 Task: In the Contact  LaylaKing@faurecia.com, Add note: 'Add a note to conduct a competitive analysis of key competitors.'. Mark checkbox to create task to follow up ': Tomorrow'. Create task, with  description: Appointment FIxed, Add due date: Tomorrow; Add reminder: 30 Minutes before. Set Priority Low  and add note: Review the attached proposal. Logged in from softage.1@softage.net
Action: Mouse moved to (73, 49)
Screenshot: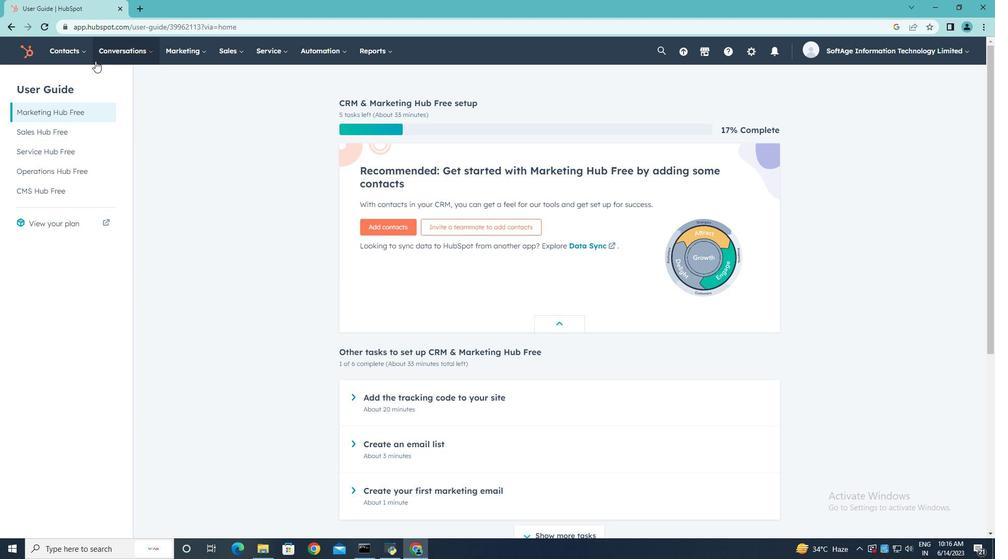 
Action: Mouse pressed left at (73, 49)
Screenshot: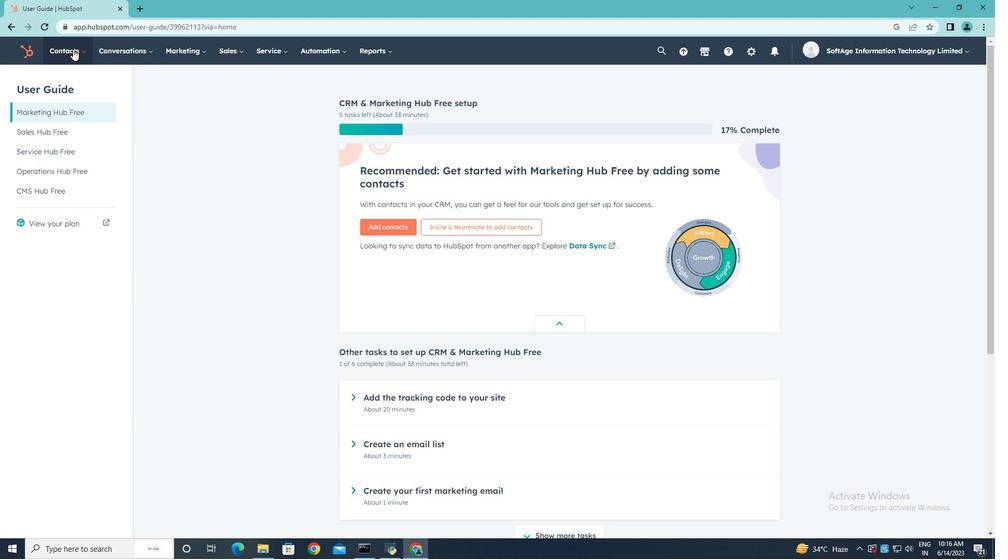 
Action: Mouse moved to (82, 75)
Screenshot: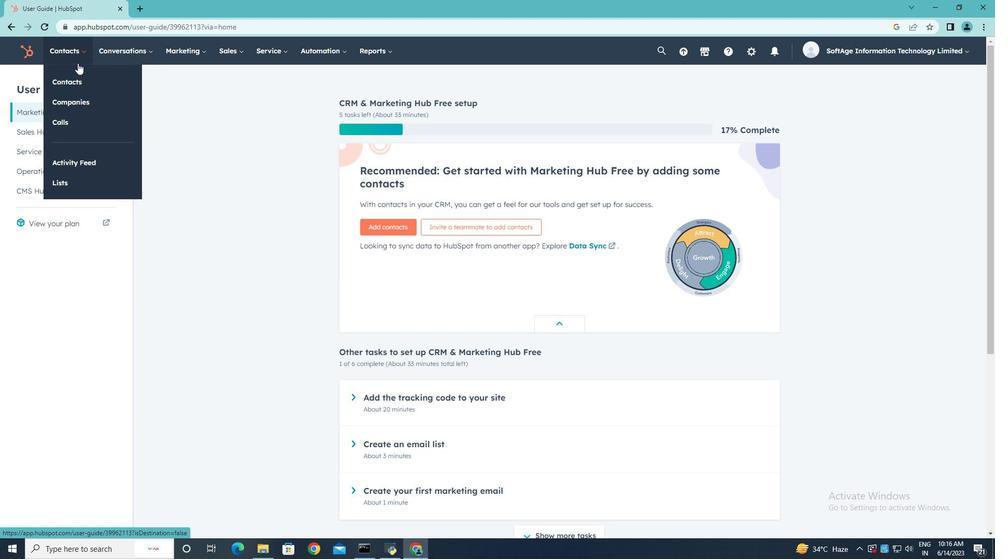 
Action: Mouse pressed left at (82, 75)
Screenshot: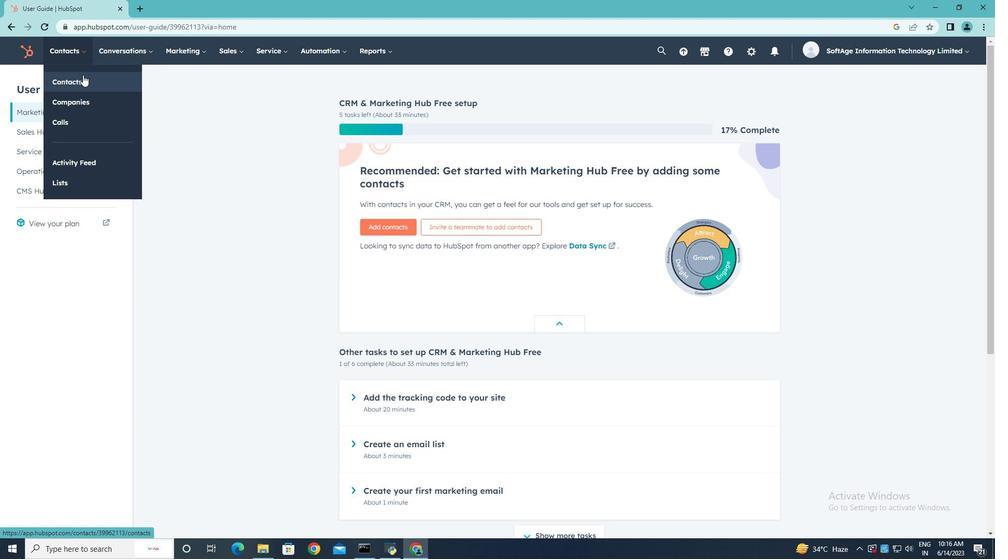 
Action: Mouse moved to (73, 167)
Screenshot: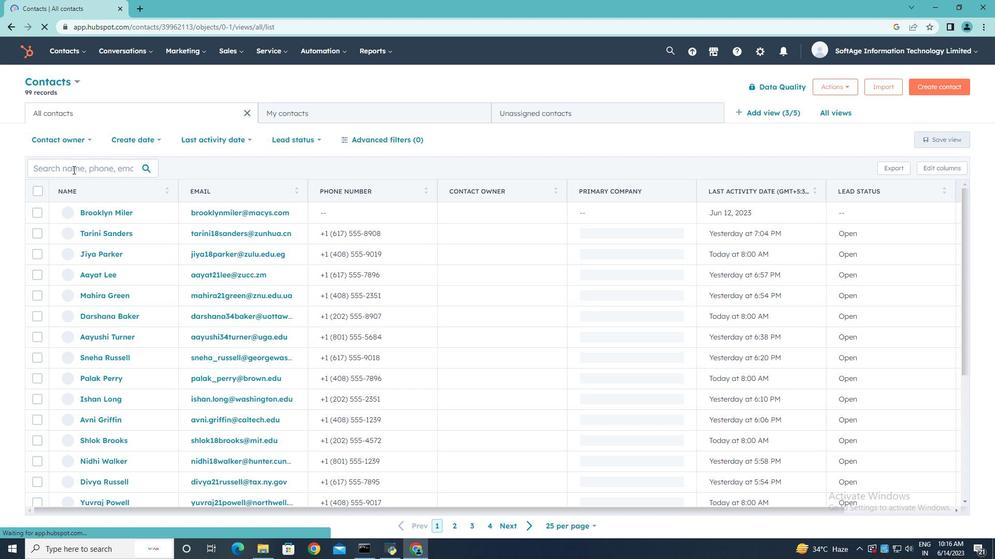
Action: Mouse pressed left at (73, 167)
Screenshot: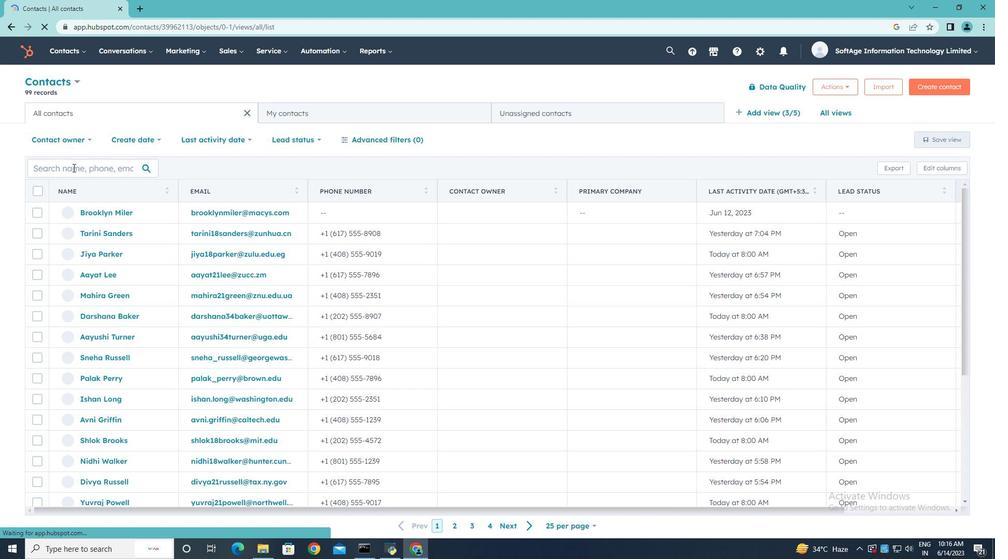 
Action: Mouse moved to (69, 164)
Screenshot: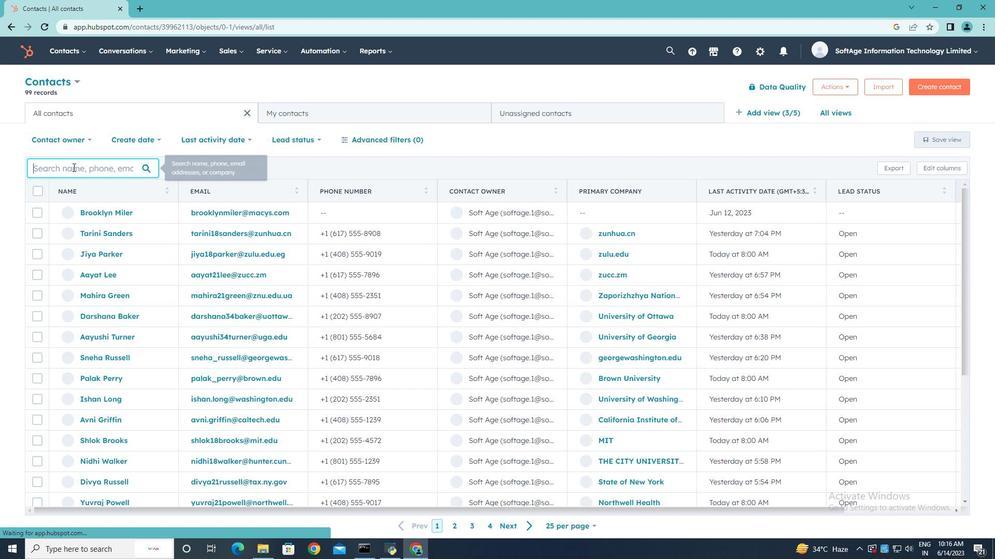 
Action: Key pressed <Key.shift>Laylak<Key.backspace><Key.shift>King<Key.shift>@faurecia.com
Screenshot: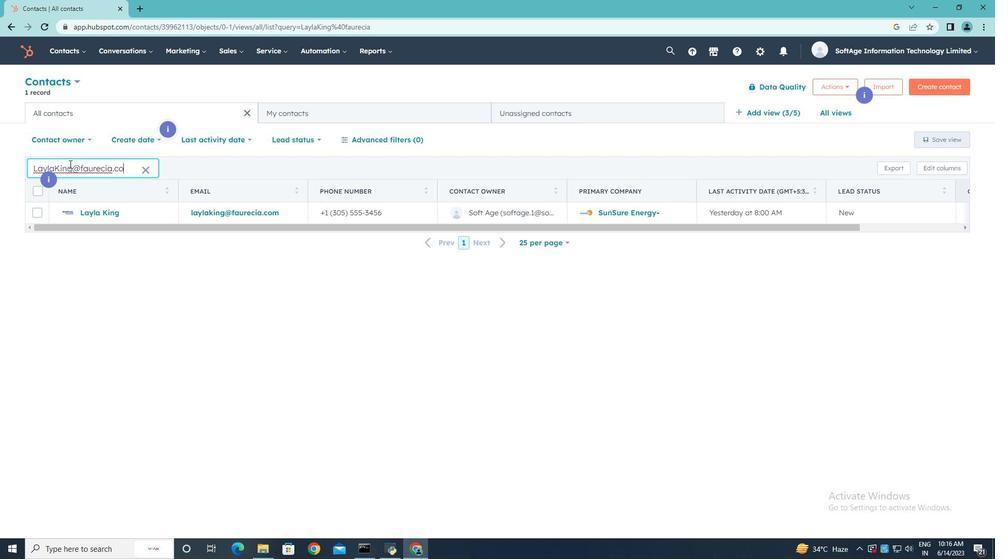 
Action: Mouse moved to (86, 207)
Screenshot: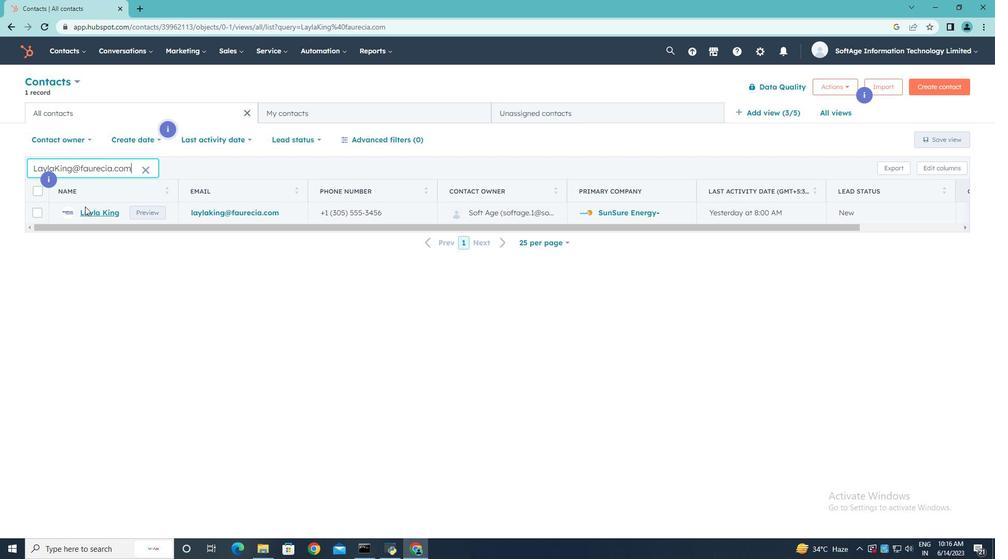 
Action: Mouse pressed left at (86, 207)
Screenshot: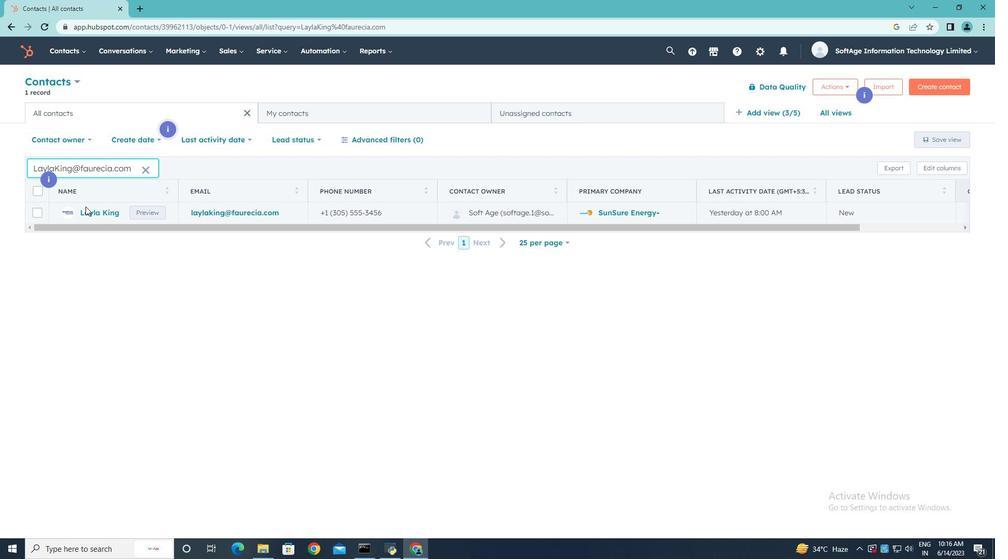 
Action: Mouse pressed left at (86, 207)
Screenshot: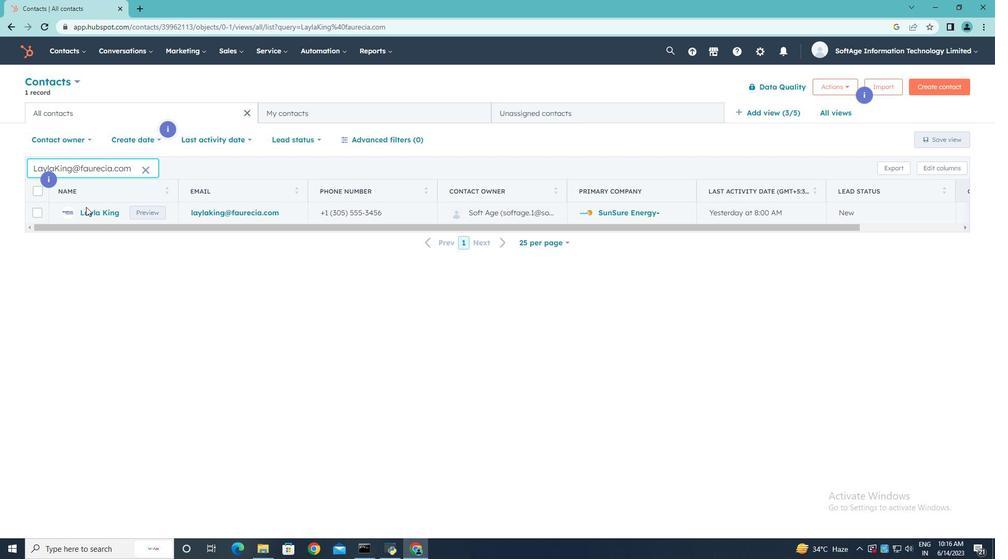 
Action: Mouse moved to (87, 209)
Screenshot: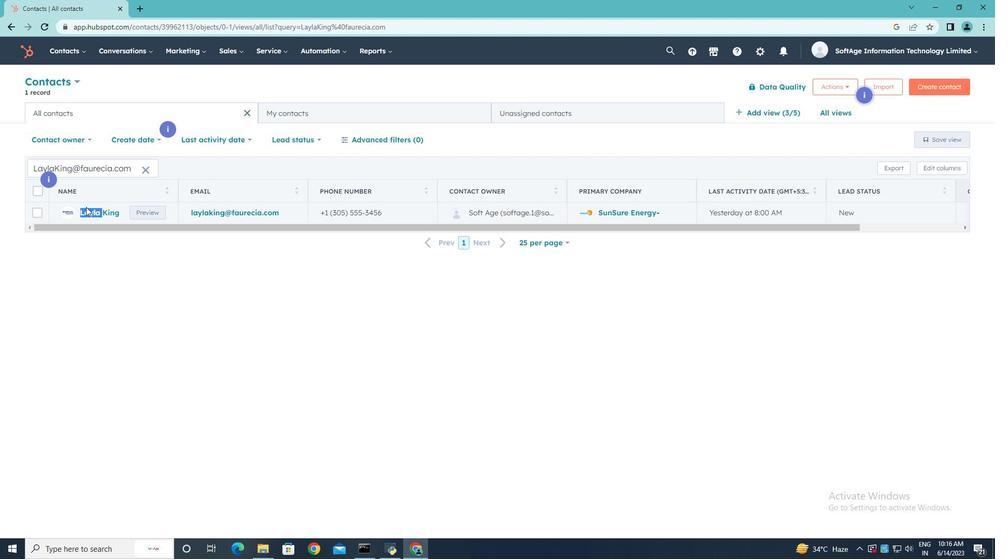 
Action: Mouse pressed left at (87, 209)
Screenshot: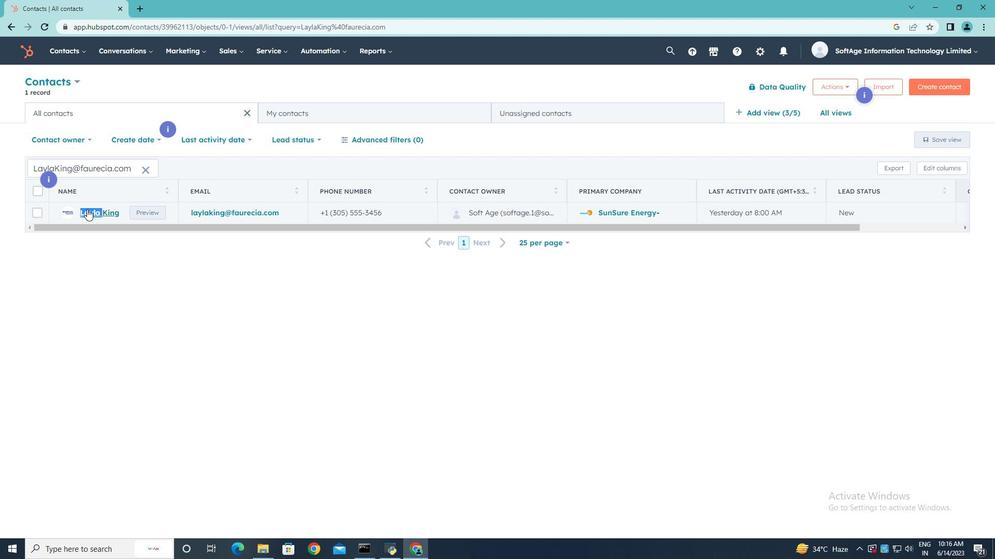 
Action: Mouse moved to (109, 211)
Screenshot: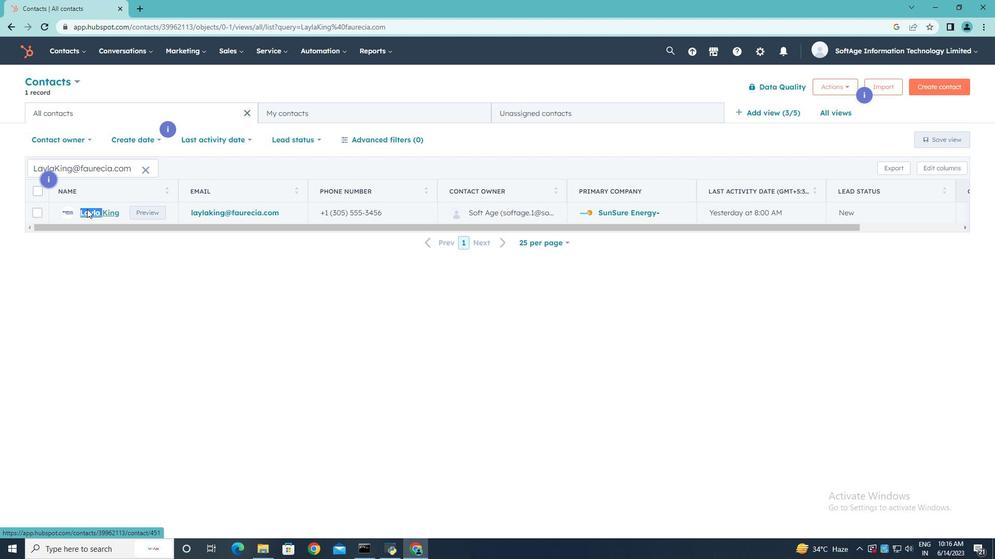 
Action: Mouse pressed left at (109, 211)
Screenshot: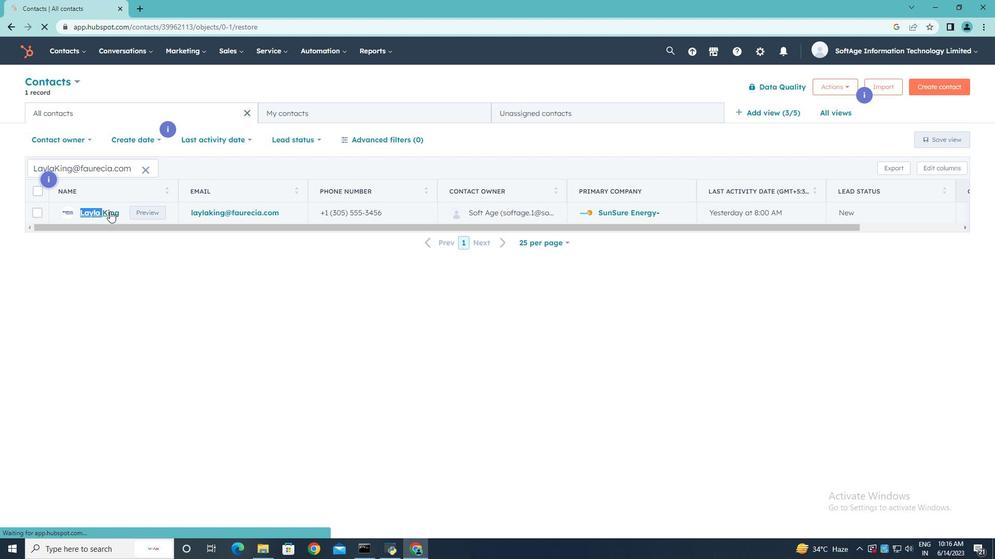 
Action: Mouse moved to (35, 174)
Screenshot: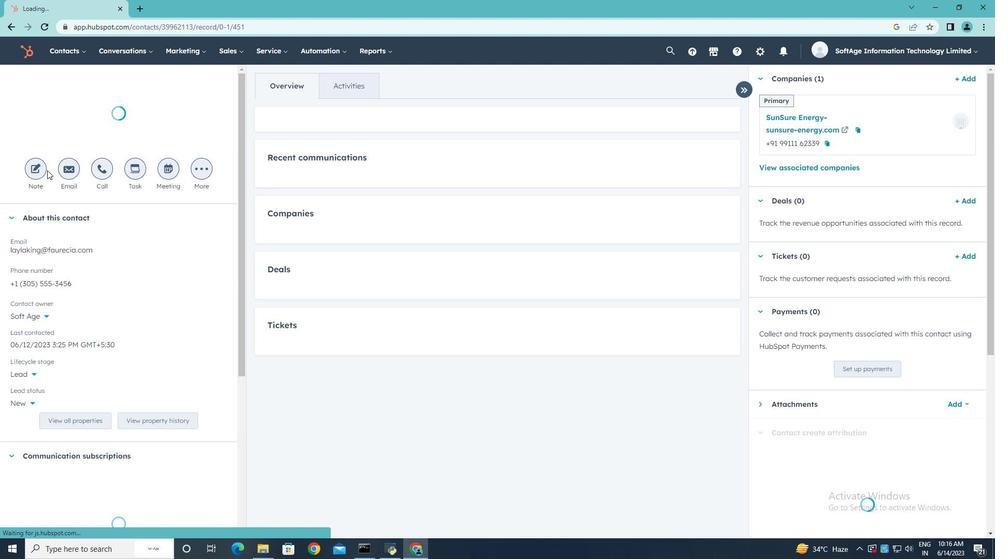 
Action: Mouse pressed left at (35, 174)
Screenshot: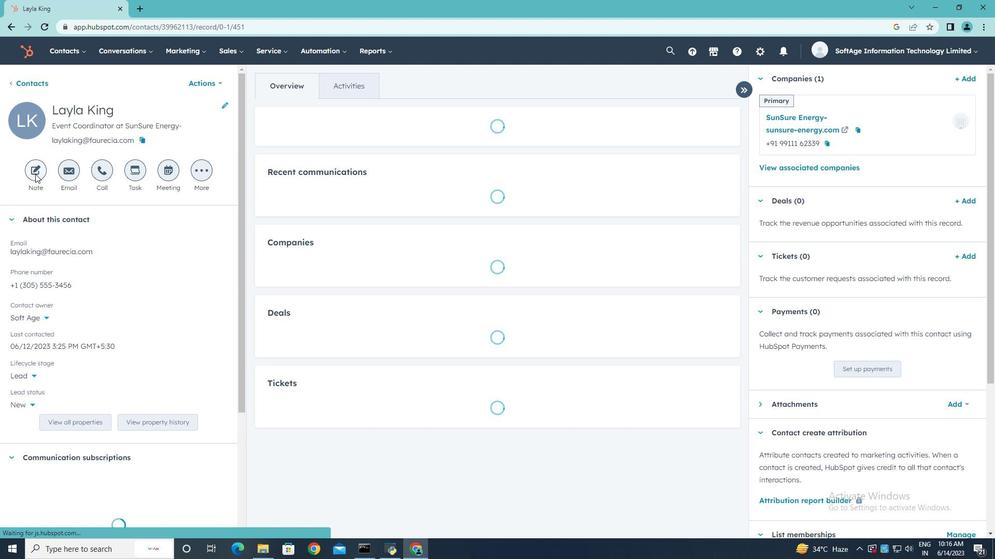 
Action: Mouse moved to (876, 309)
Screenshot: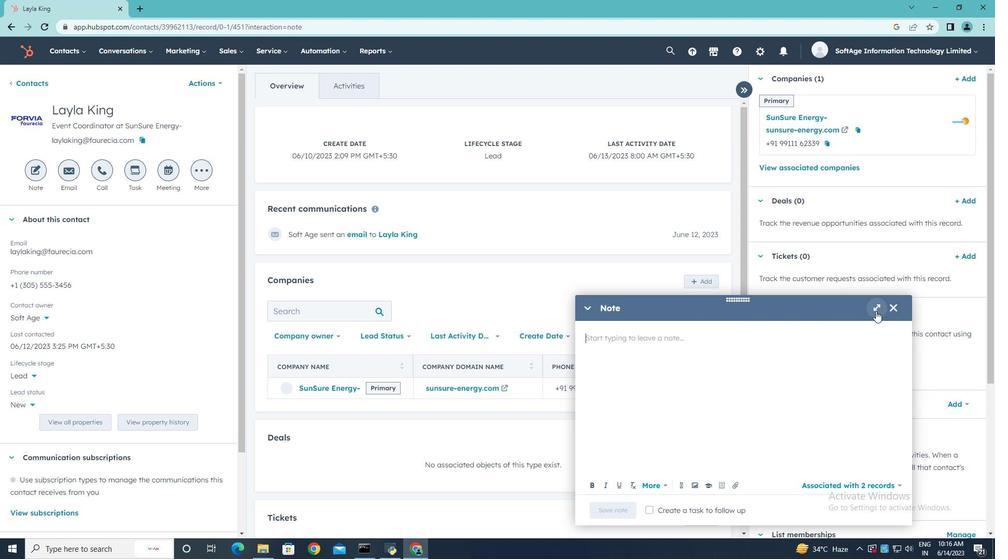 
Action: Mouse pressed left at (876, 309)
Screenshot: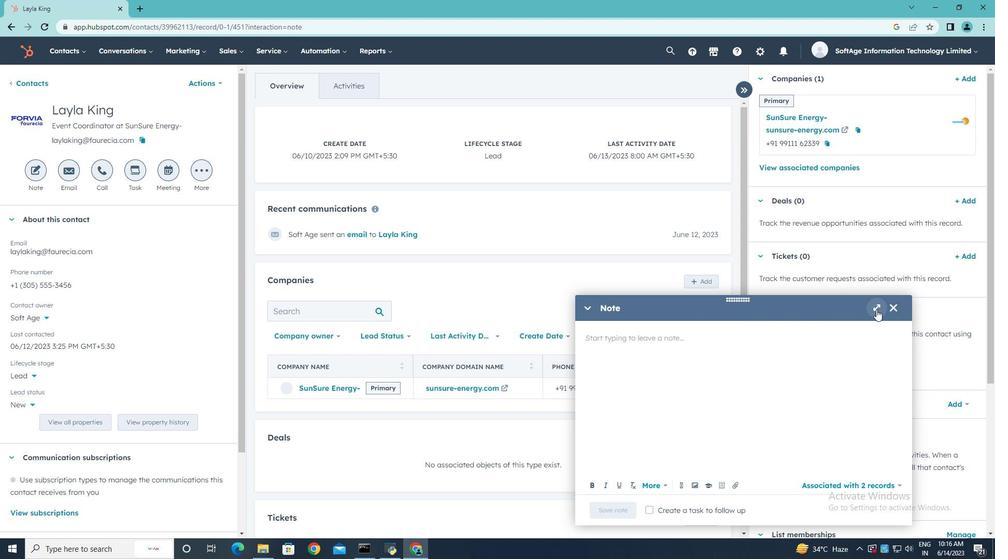 
Action: Mouse moved to (320, 206)
Screenshot: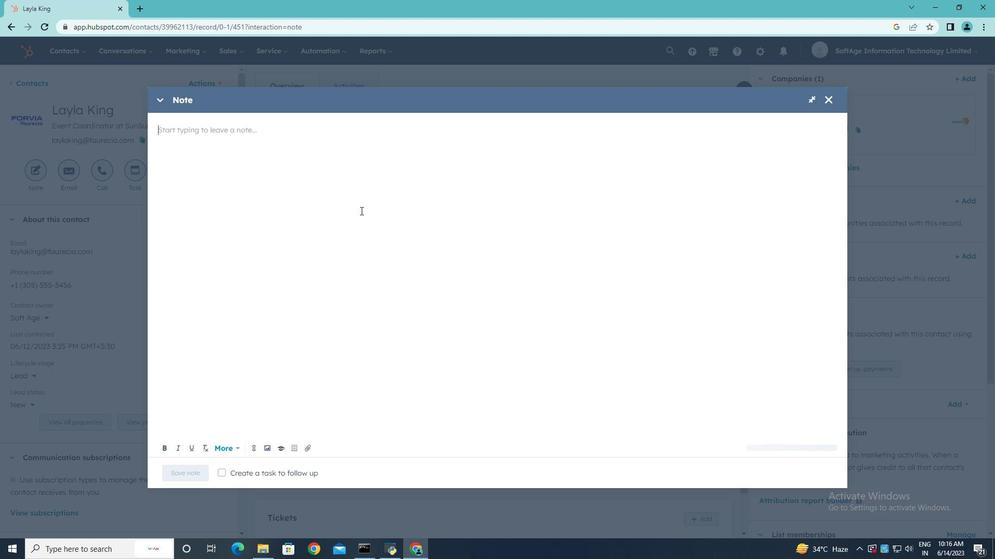 
Action: Key pressed <Key.shift>Add<Key.space>a<Key.space>note<Key.space>to<Key.space>conduct<Key.space>a<Key.space>competitve<Key.space>analysis
Screenshot: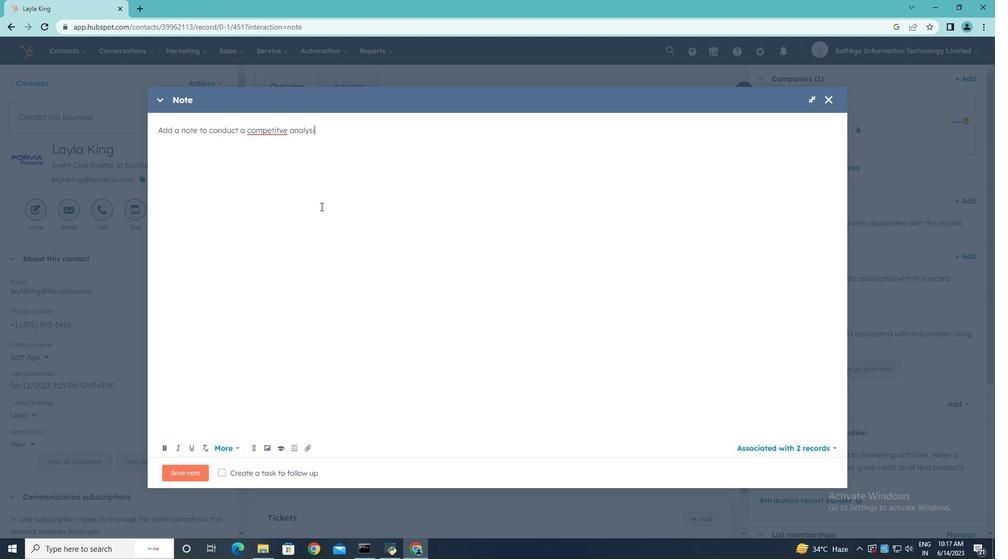 
Action: Mouse moved to (267, 134)
Screenshot: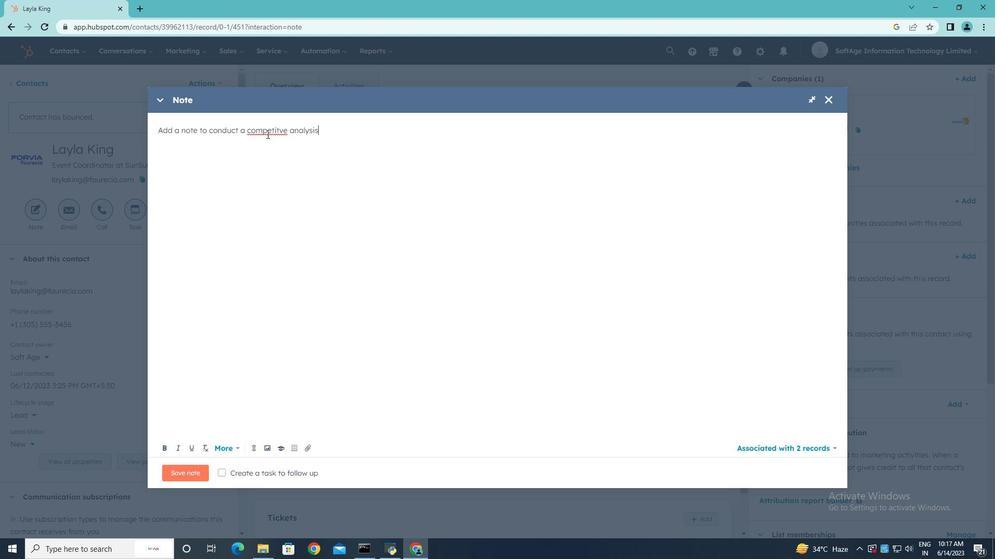 
Action: Mouse pressed left at (267, 134)
Screenshot: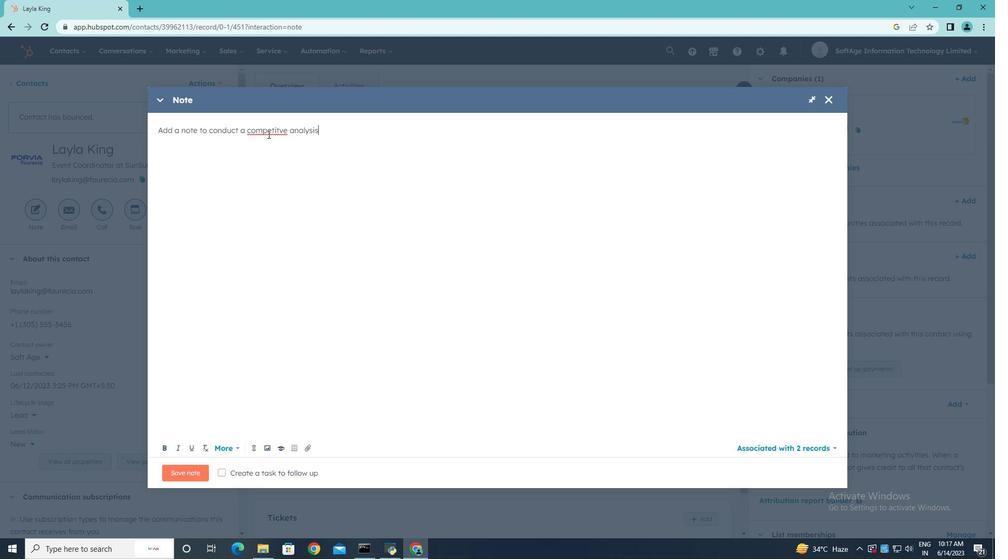 
Action: Mouse moved to (278, 132)
Screenshot: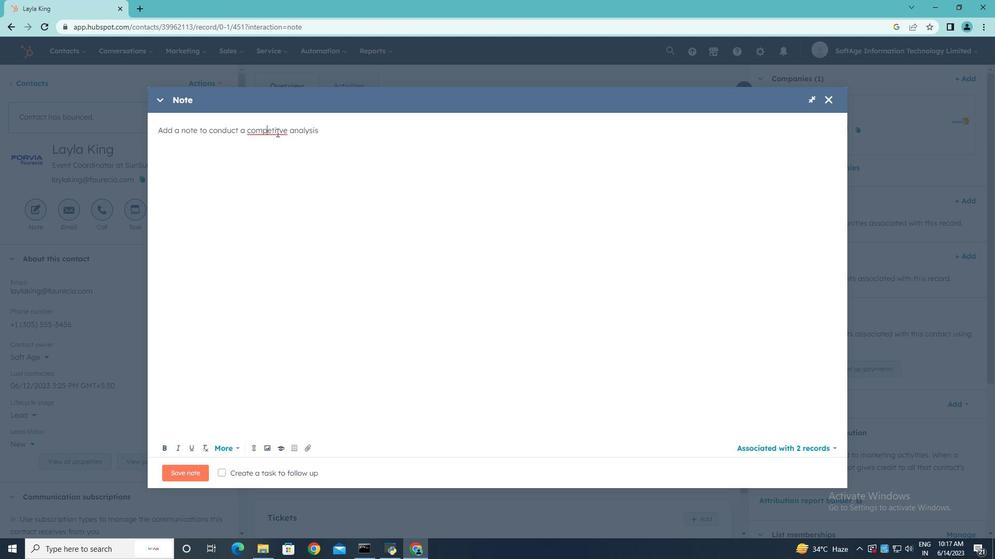 
Action: Mouse pressed left at (278, 132)
Screenshot: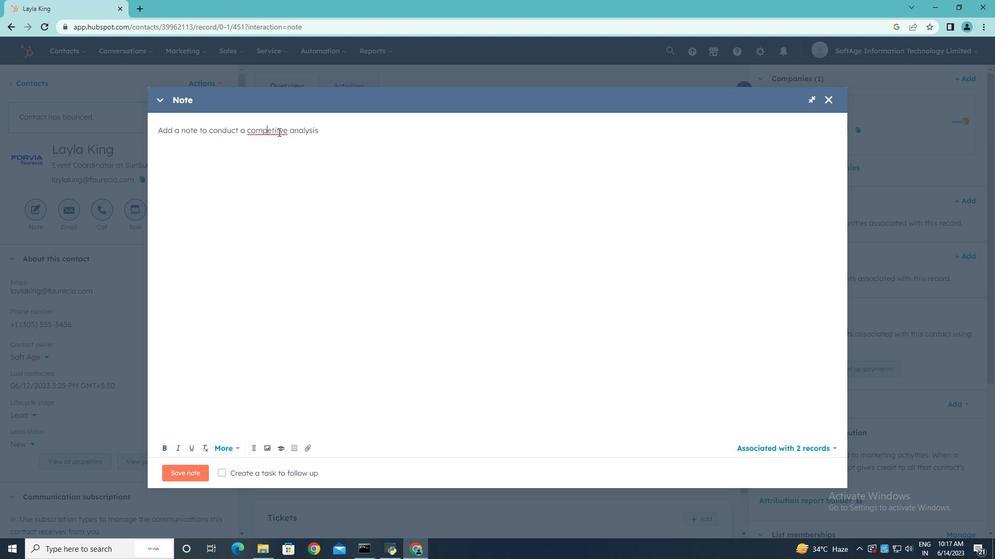 
Action: Mouse moved to (308, 176)
Screenshot: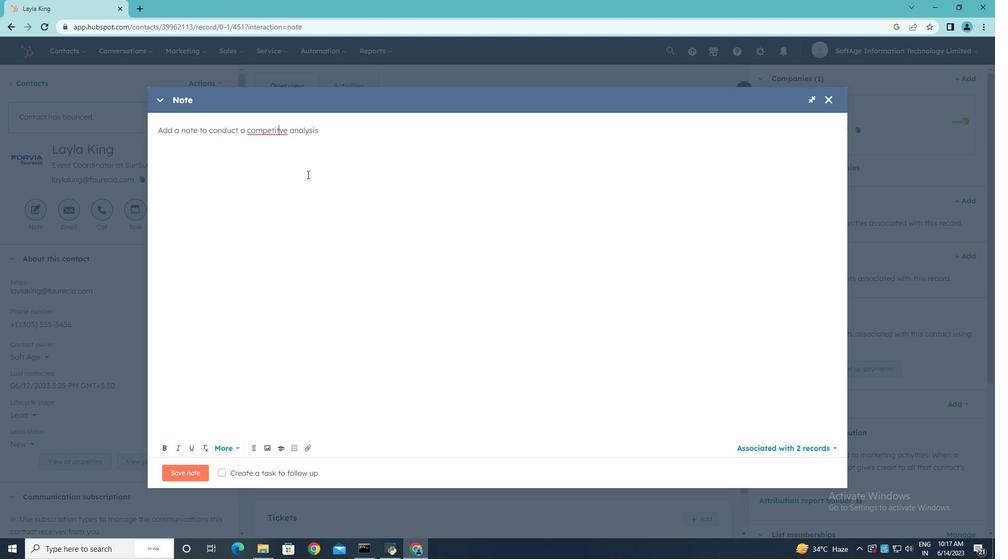 
Action: Key pressed i
Screenshot: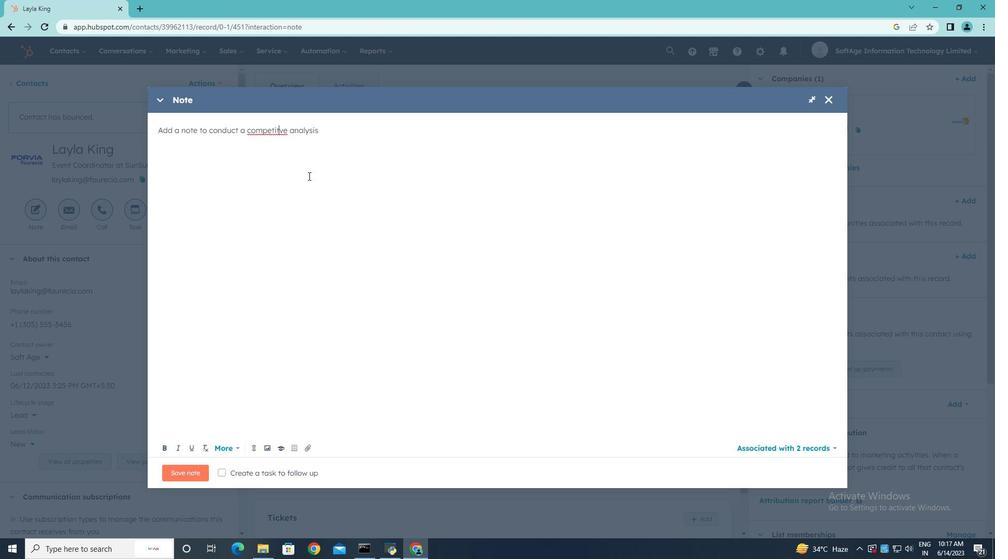 
Action: Mouse moved to (325, 132)
Screenshot: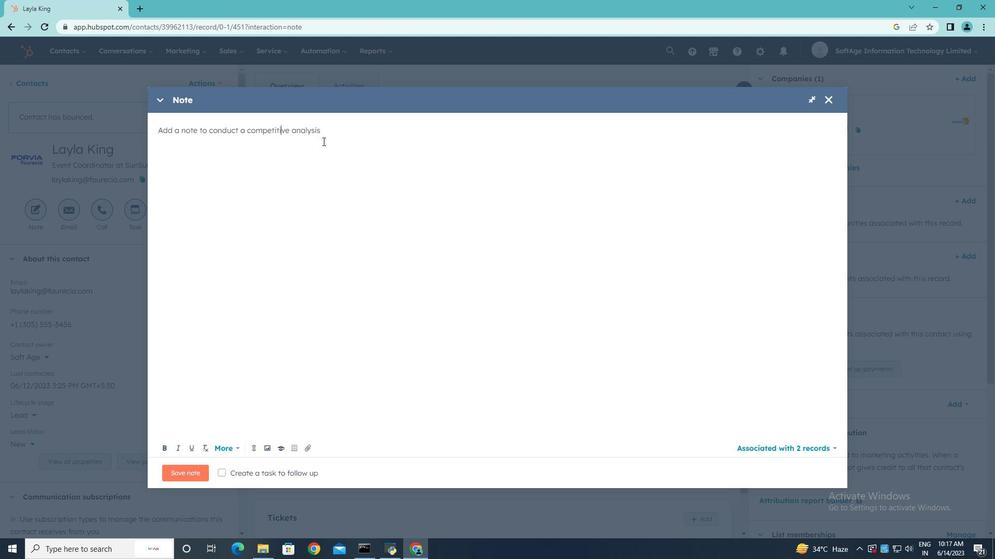
Action: Mouse pressed left at (325, 132)
Screenshot: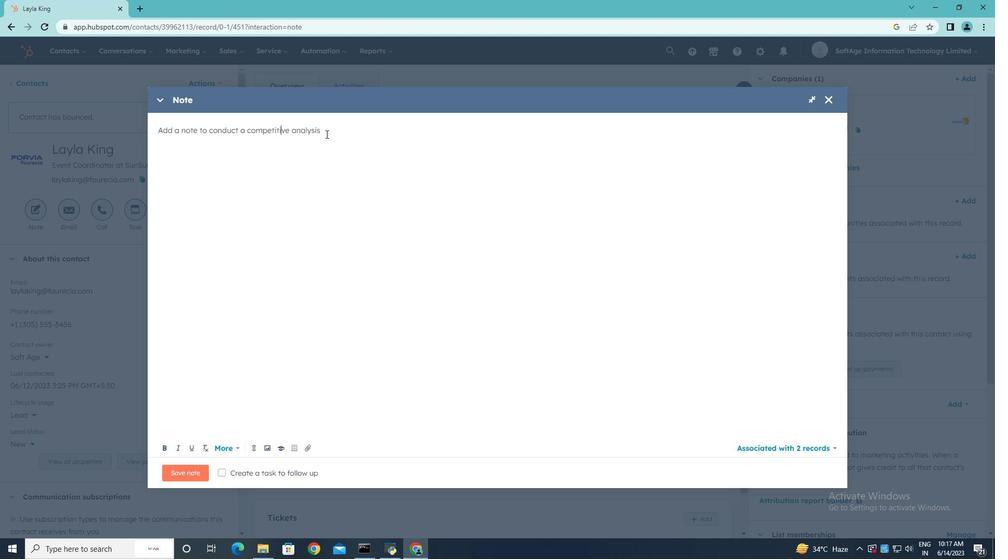 
Action: Mouse moved to (320, 135)
Screenshot: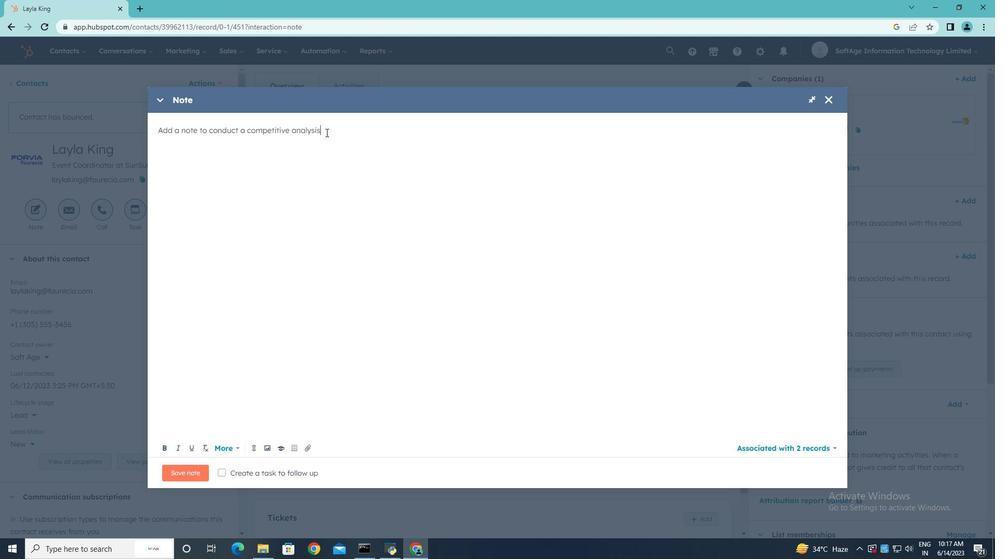 
Action: Key pressed <Key.space>of<Key.space>key<Key.space>competitors,<Key.backspace>.
Screenshot: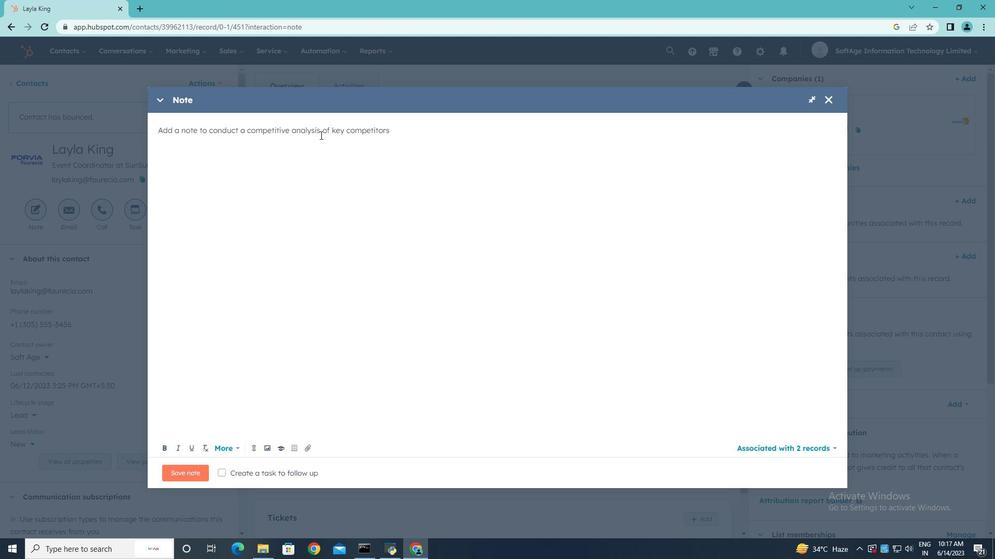 
Action: Mouse moved to (219, 475)
Screenshot: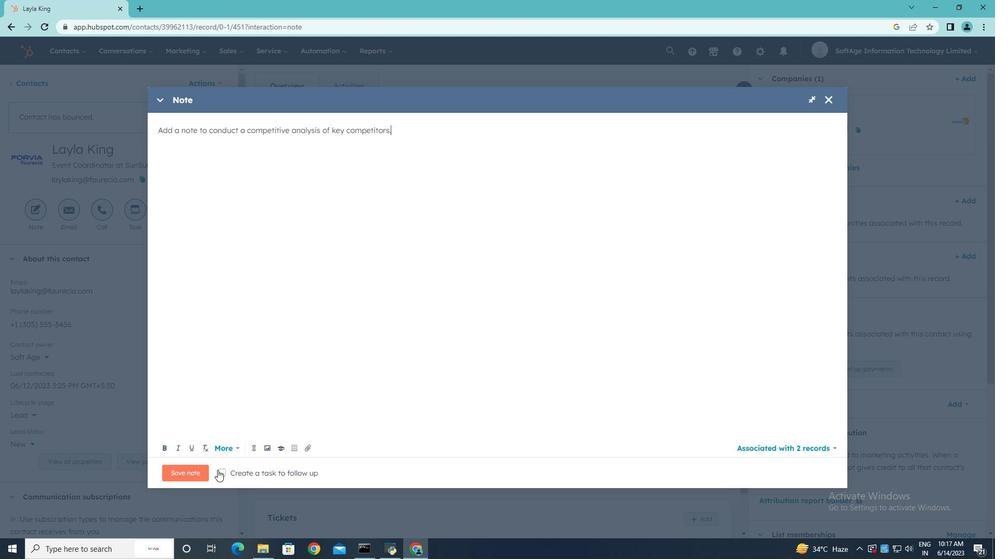 
Action: Mouse pressed left at (219, 475)
Screenshot: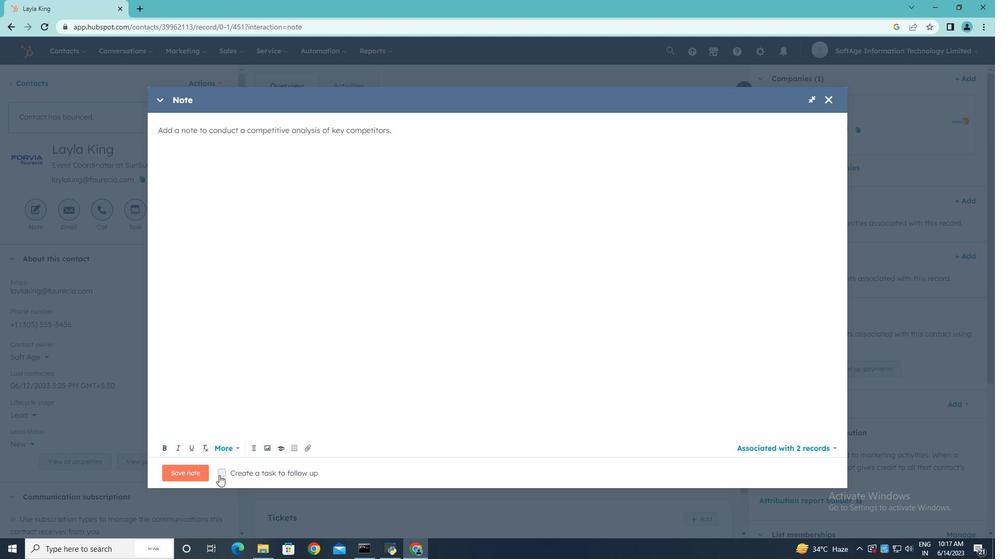 
Action: Mouse moved to (336, 476)
Screenshot: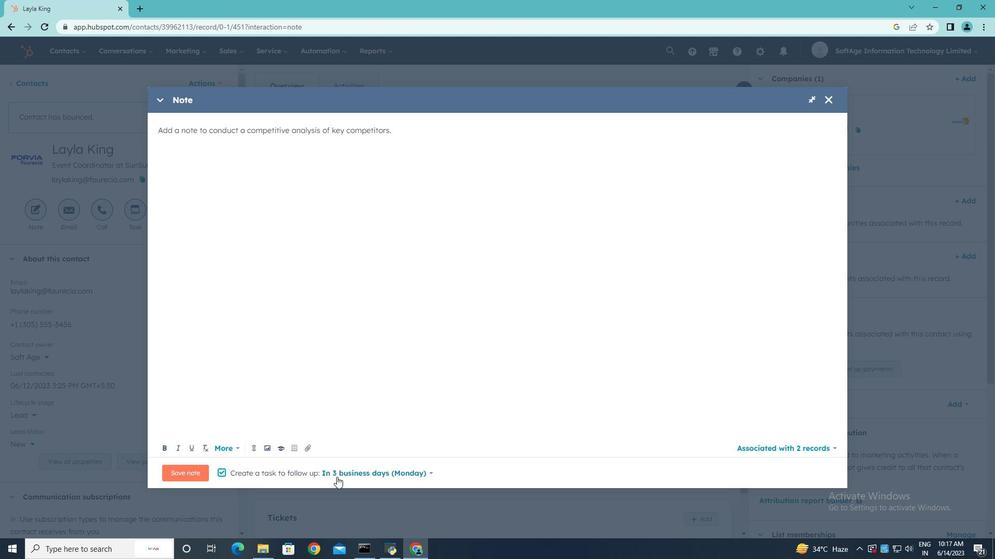 
Action: Mouse pressed left at (336, 476)
Screenshot: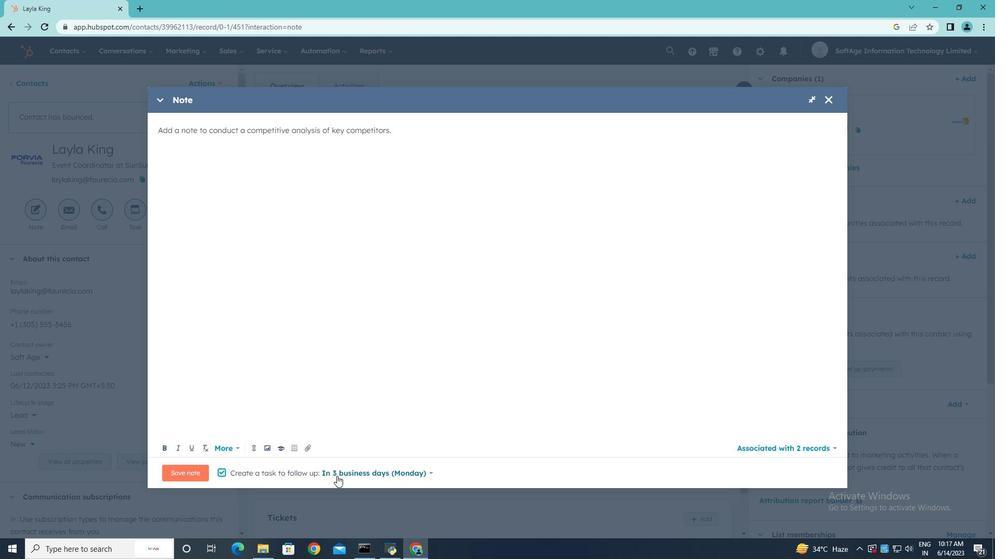 
Action: Mouse moved to (363, 373)
Screenshot: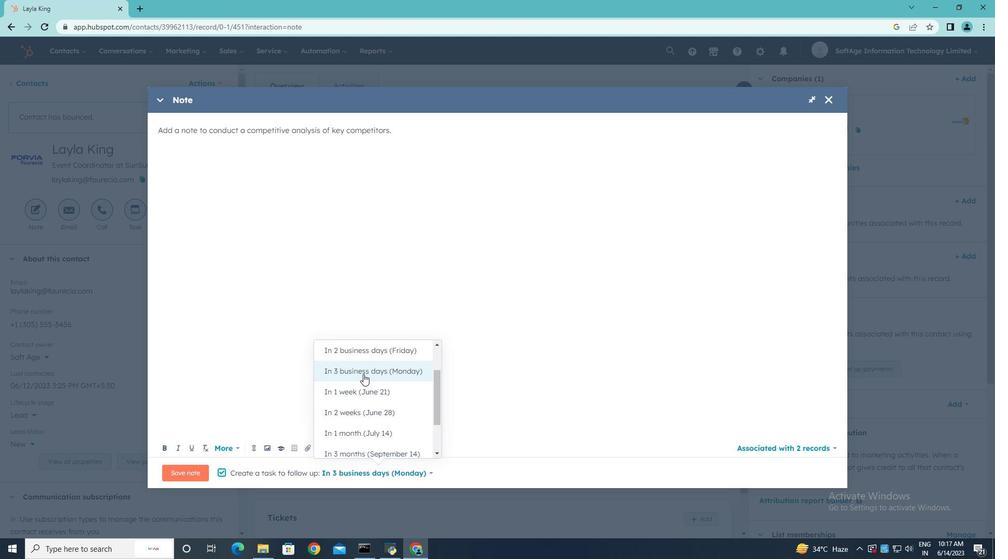 
Action: Mouse scrolled (363, 373) with delta (0, 0)
Screenshot: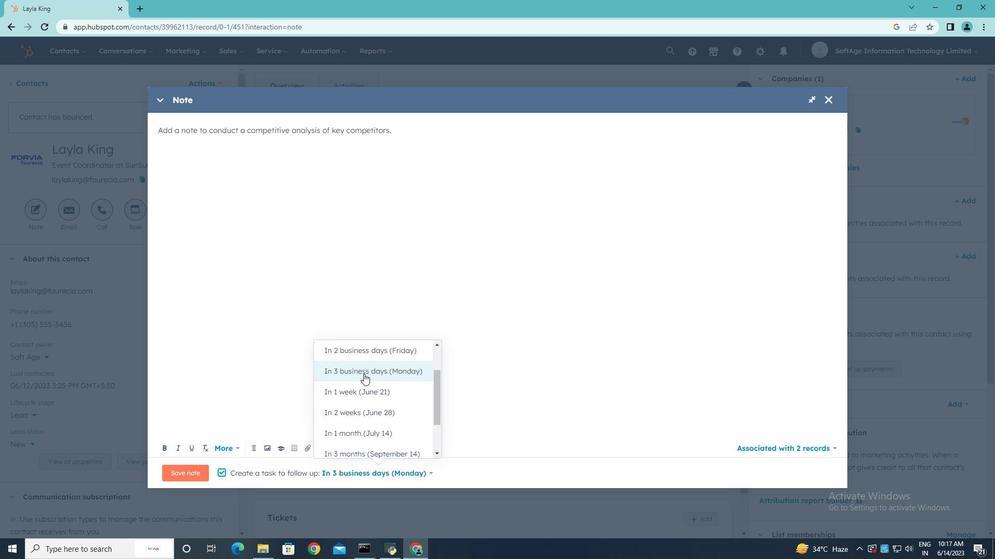 
Action: Mouse scrolled (363, 373) with delta (0, 0)
Screenshot: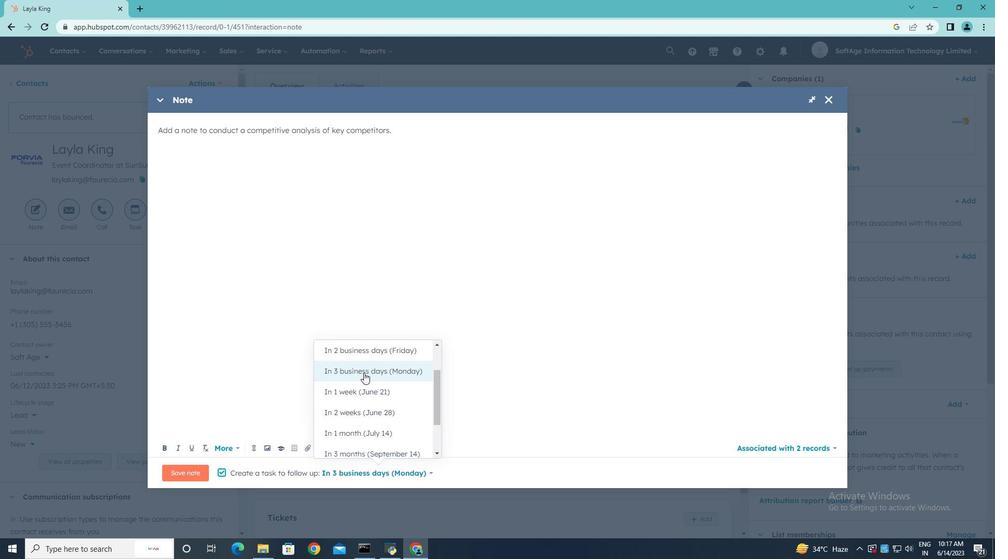 
Action: Mouse moved to (363, 373)
Screenshot: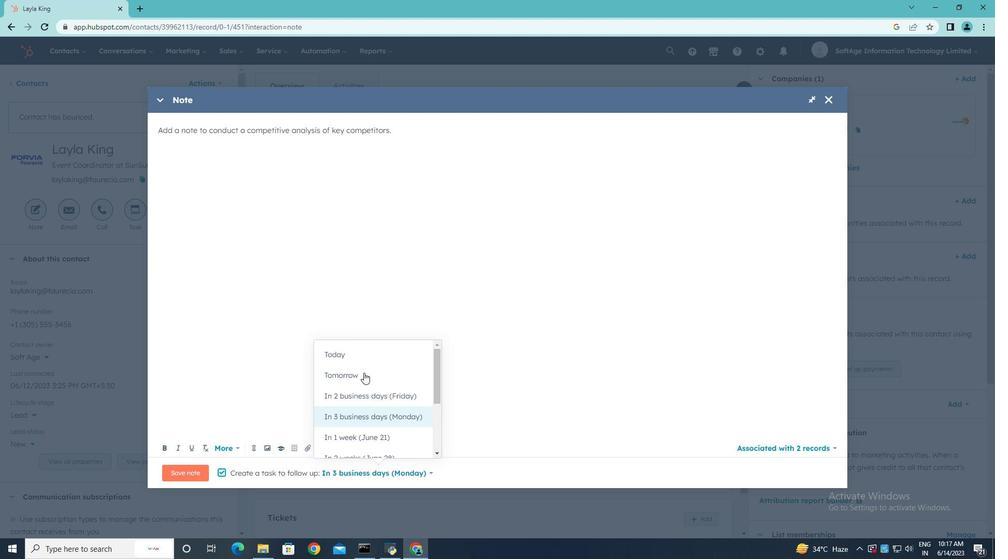 
Action: Mouse pressed left at (363, 373)
Screenshot: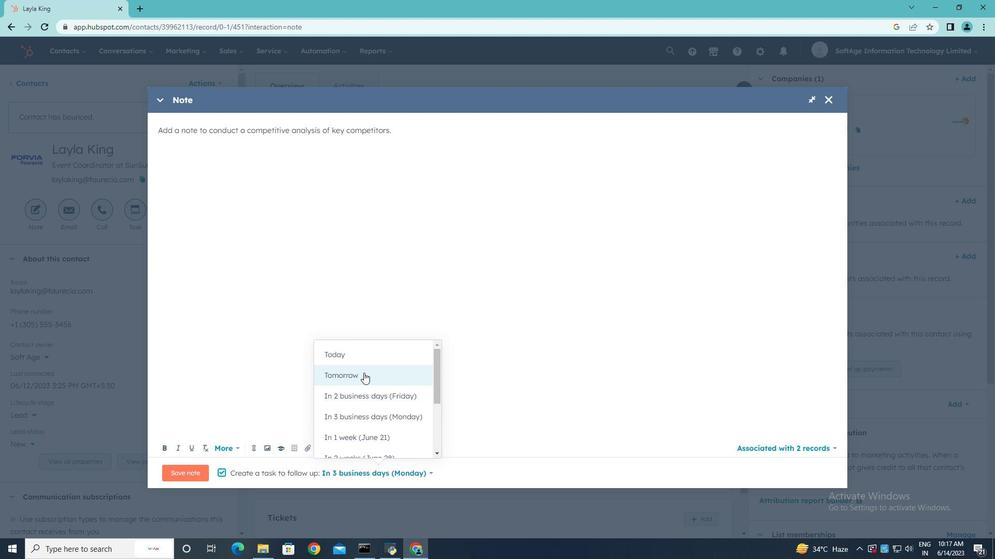 
Action: Mouse moved to (177, 468)
Screenshot: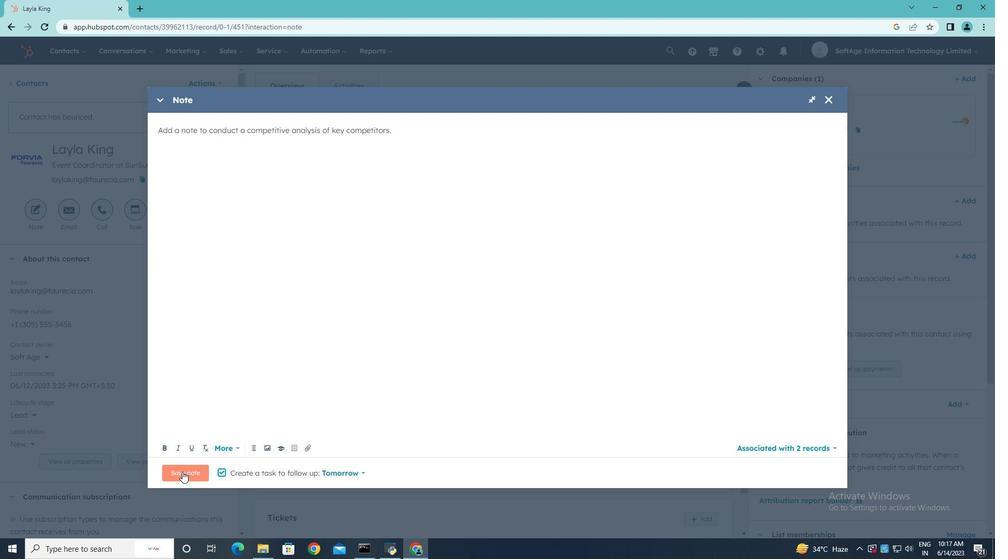 
Action: Mouse pressed left at (177, 468)
Screenshot: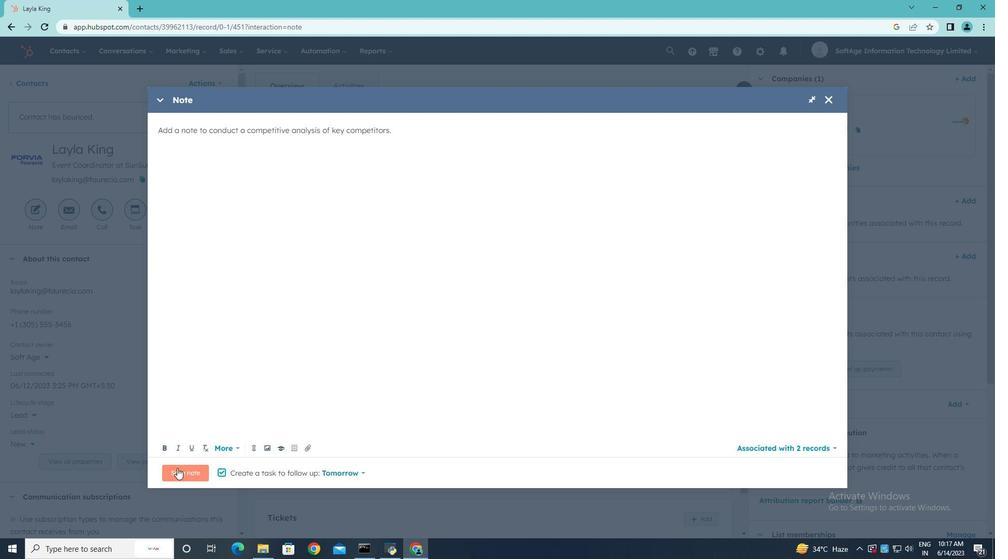 
Action: Mouse moved to (129, 203)
Screenshot: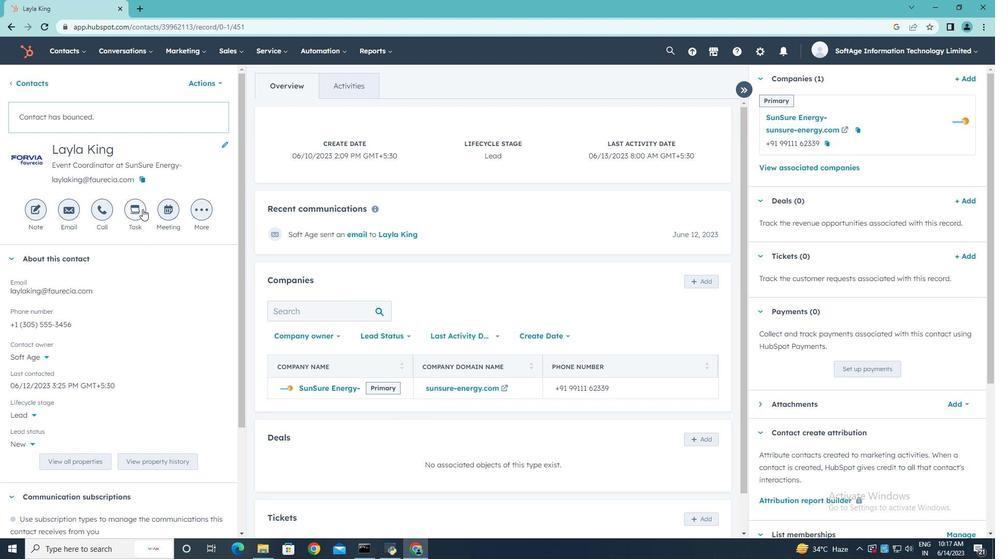 
Action: Mouse pressed left at (129, 203)
Screenshot: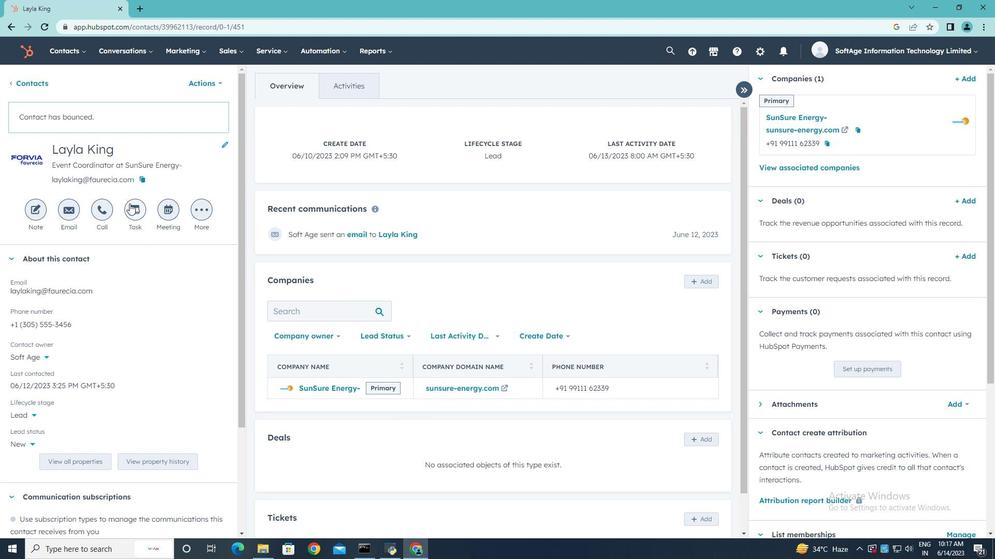 
Action: Mouse moved to (512, 168)
Screenshot: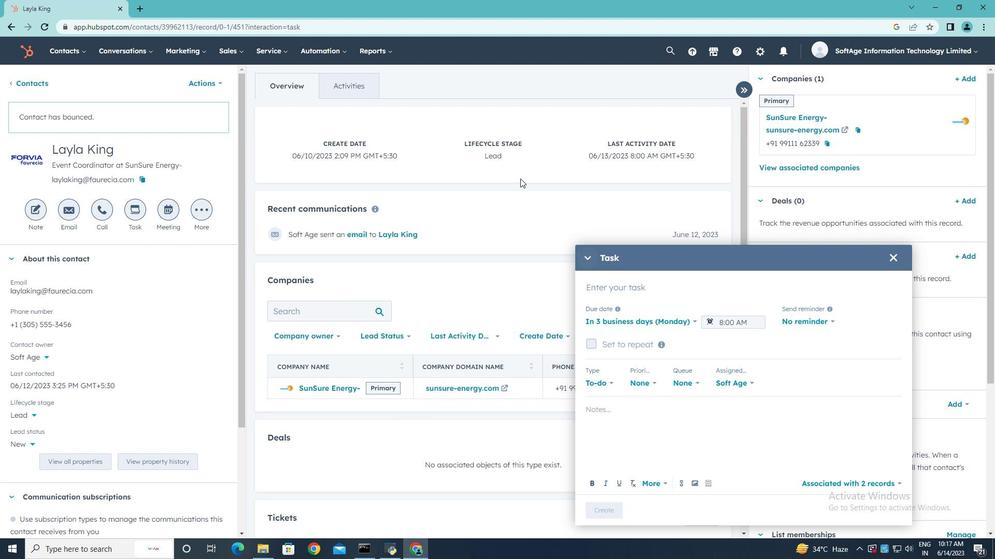 
Action: Key pressed <Key.shift>Appointment<Key.space>f<Key.backspace><Key.shift>Fixed
Screenshot: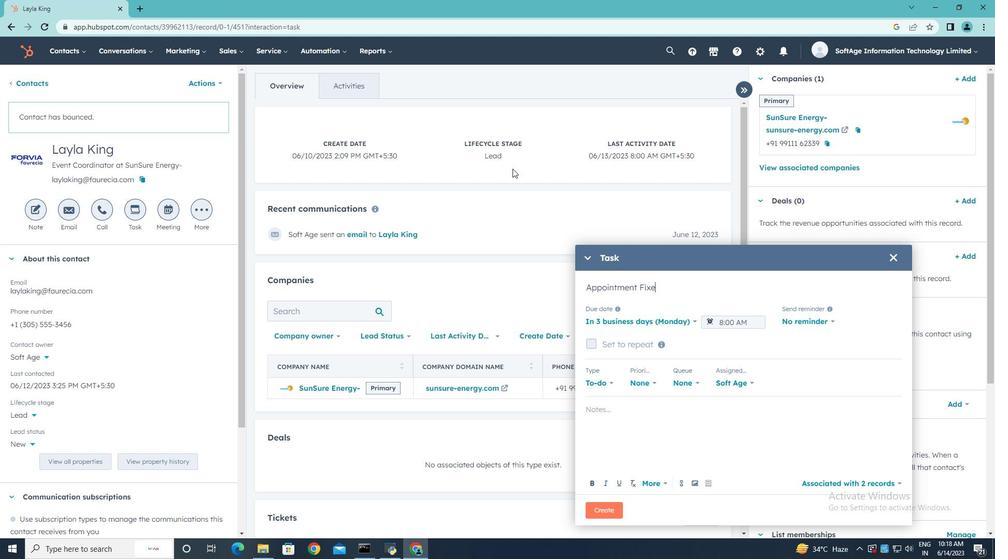 
Action: Mouse moved to (647, 322)
Screenshot: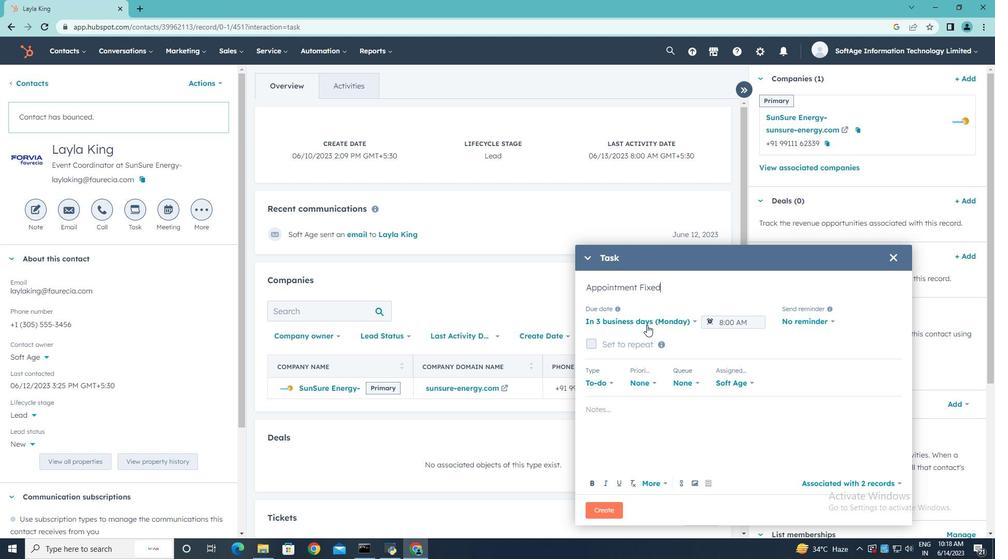 
Action: Mouse pressed left at (647, 322)
Screenshot: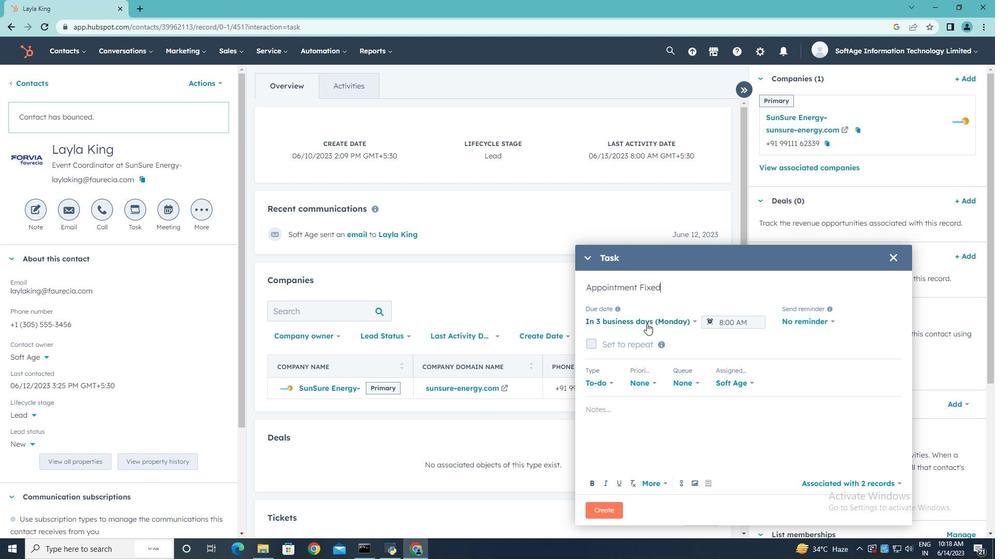 
Action: Mouse moved to (619, 366)
Screenshot: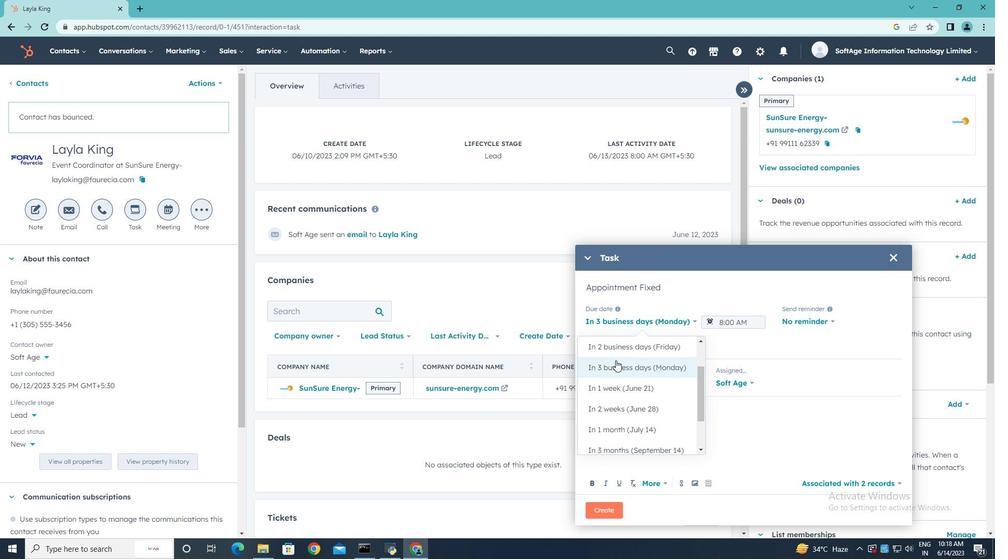 
Action: Mouse scrolled (619, 366) with delta (0, 0)
Screenshot: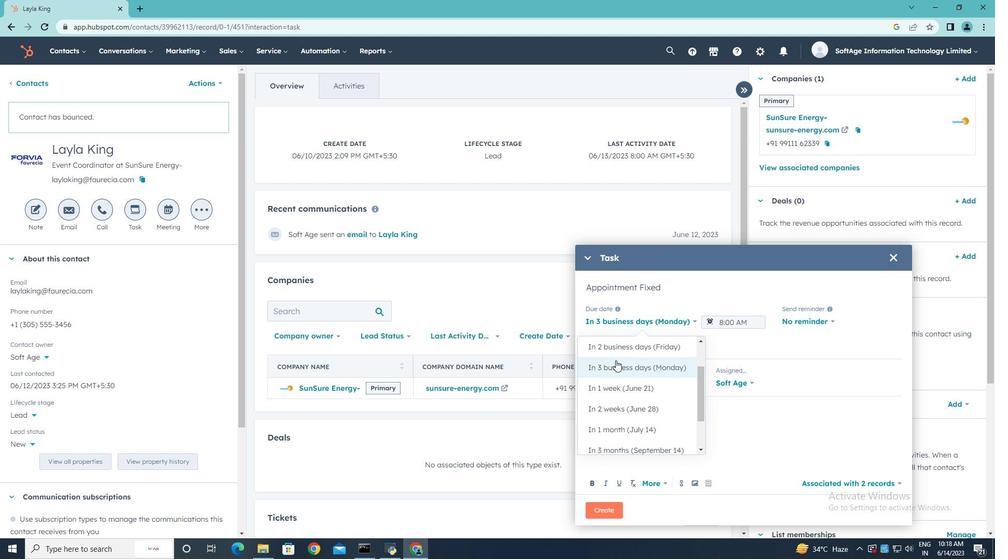 
Action: Mouse moved to (620, 366)
Screenshot: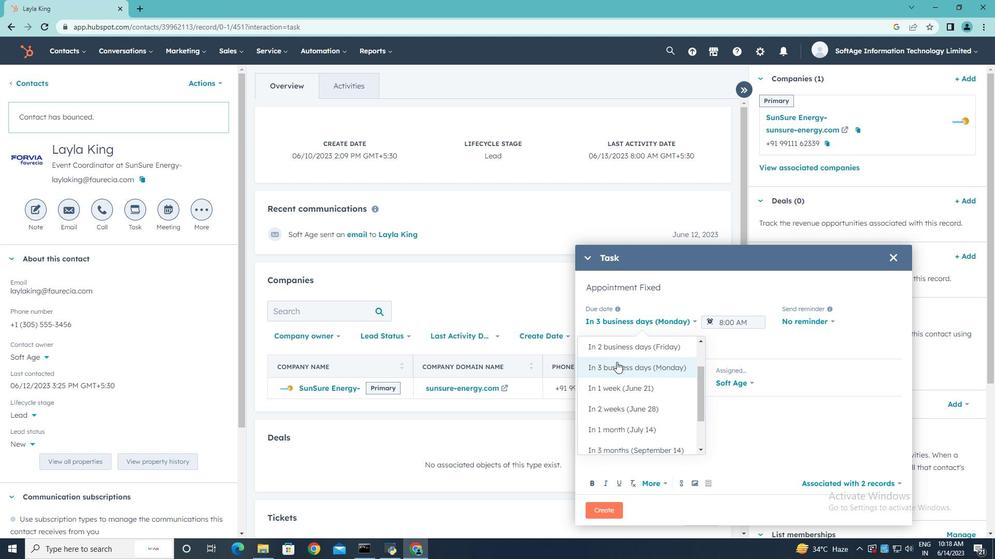 
Action: Mouse scrolled (620, 367) with delta (0, 0)
Screenshot: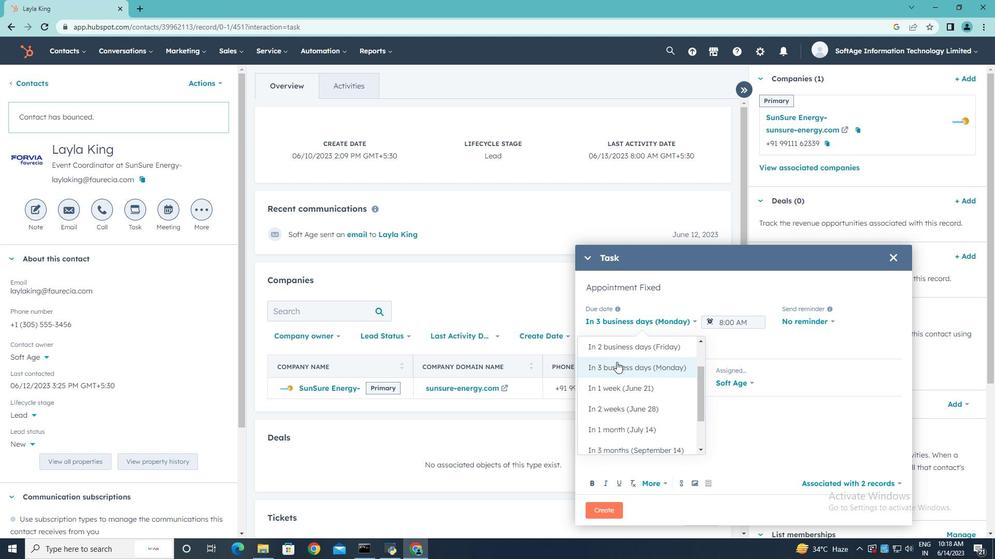 
Action: Mouse moved to (620, 366)
Screenshot: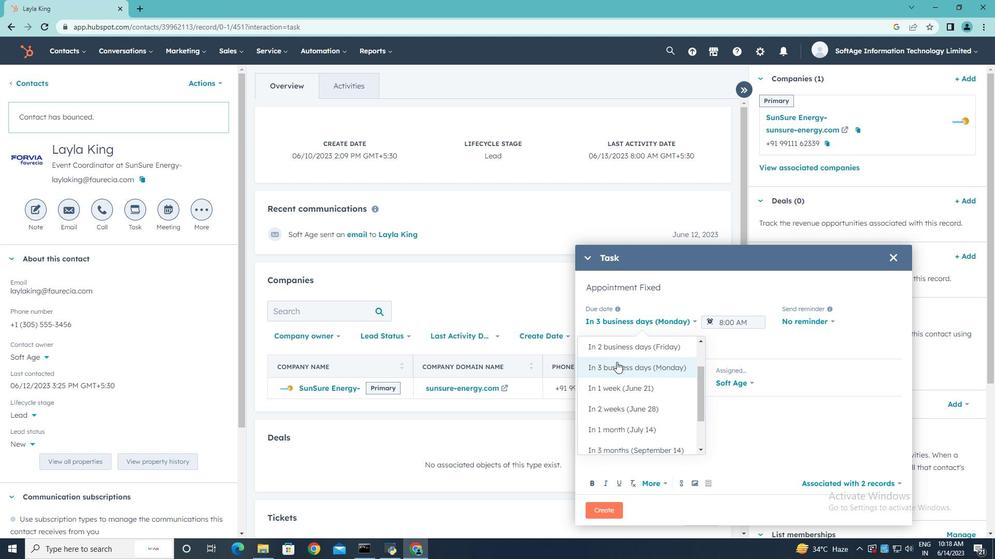 
Action: Mouse pressed left at (620, 366)
Screenshot: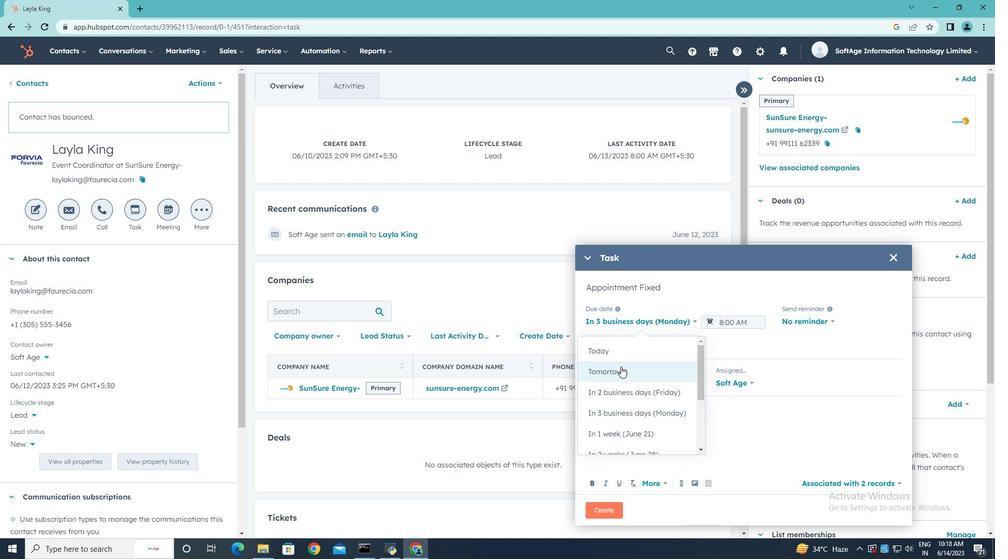 
Action: Mouse moved to (757, 322)
Screenshot: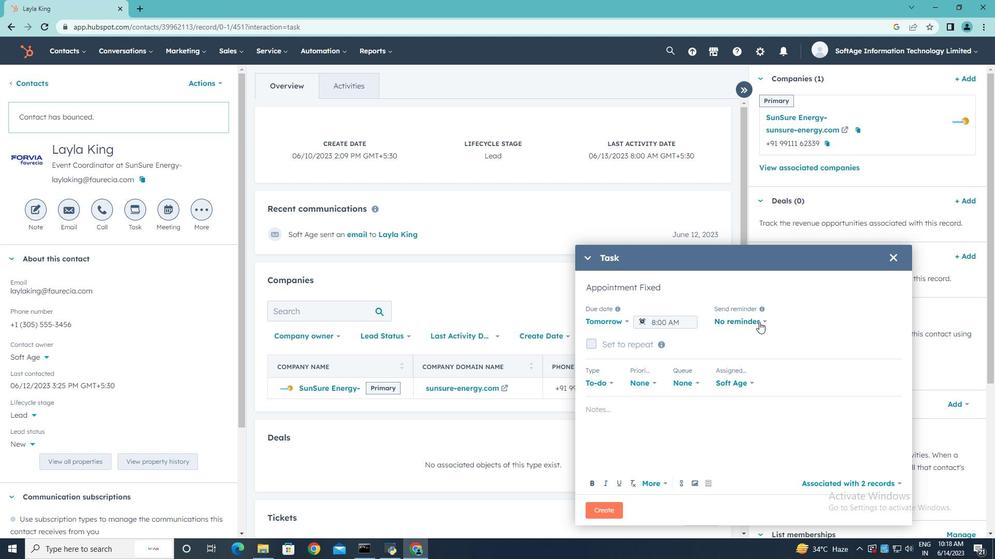 
Action: Mouse pressed left at (757, 322)
Screenshot: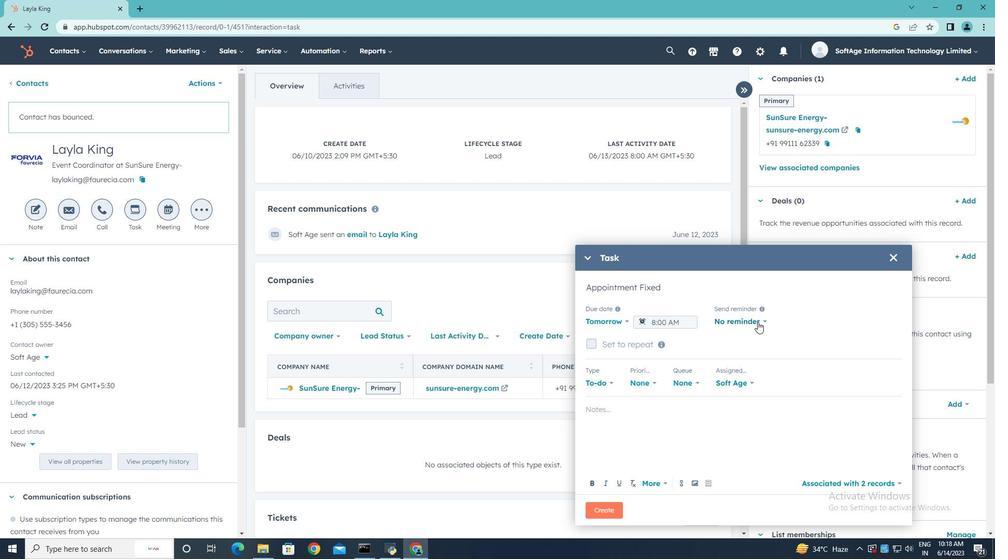 
Action: Mouse moved to (720, 387)
Screenshot: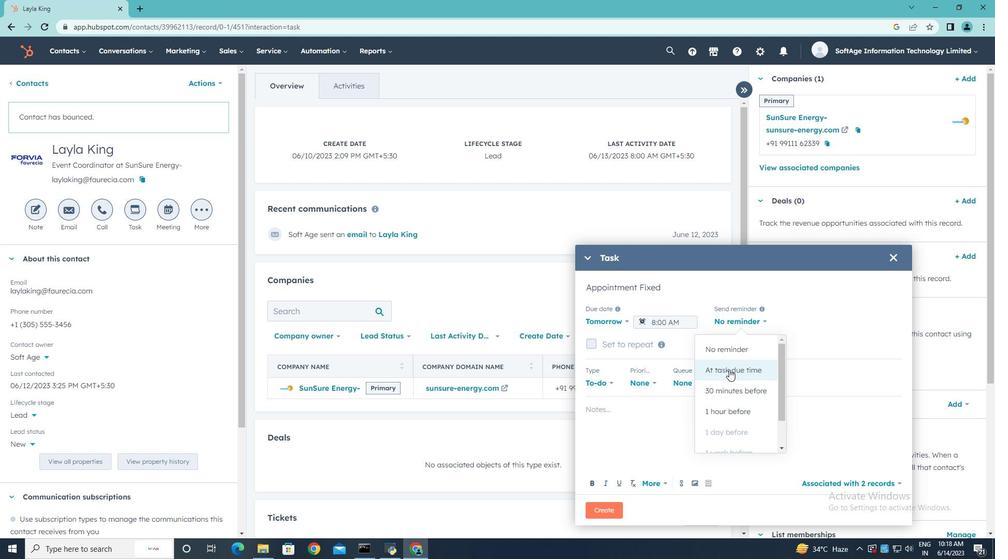 
Action: Mouse pressed left at (720, 387)
Screenshot: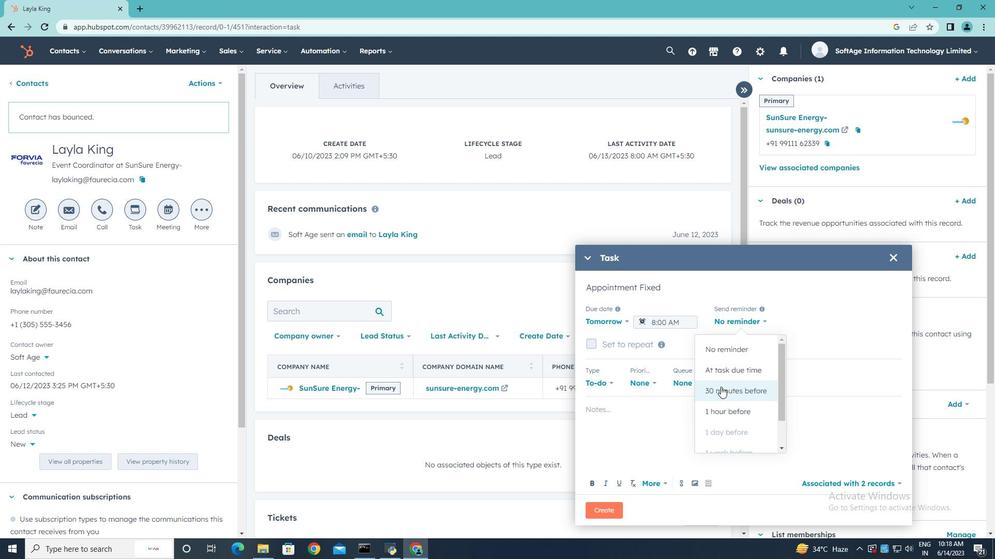 
Action: Mouse moved to (636, 380)
Screenshot: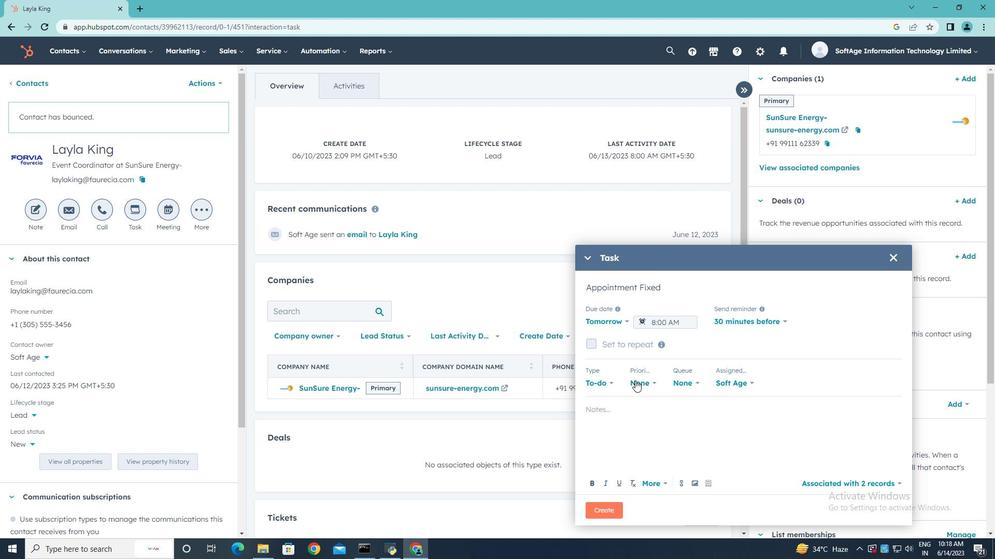 
Action: Mouse pressed left at (636, 380)
Screenshot: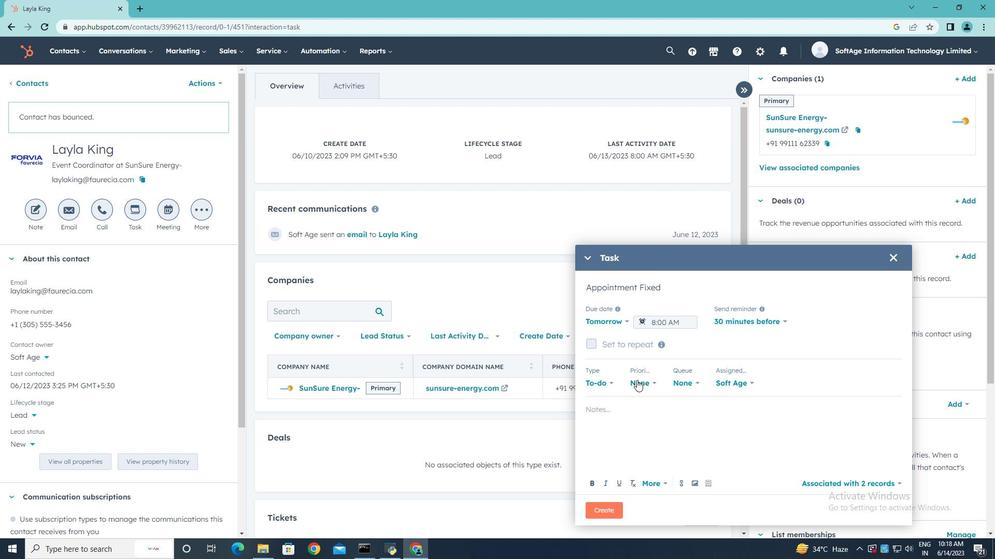 
Action: Mouse moved to (624, 430)
Screenshot: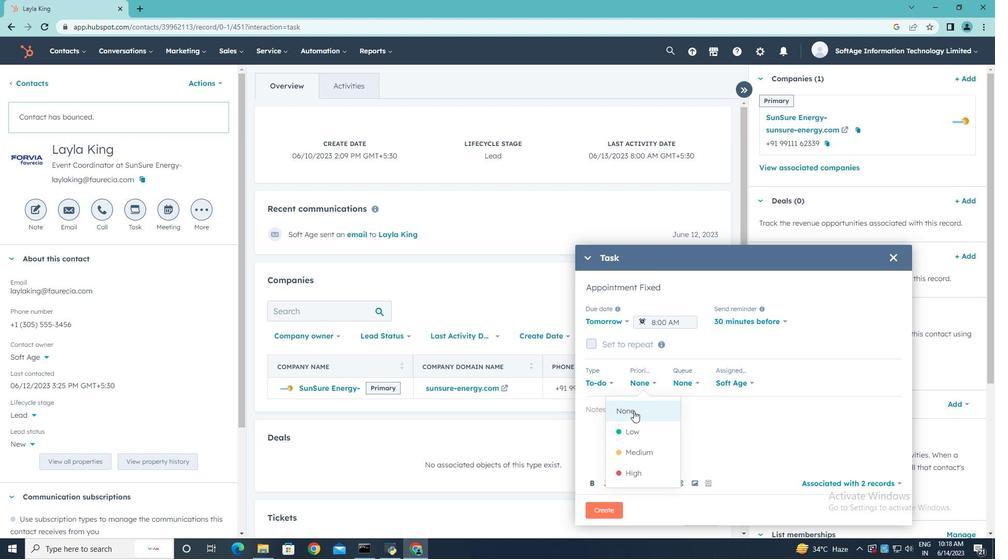 
Action: Mouse pressed left at (624, 430)
Screenshot: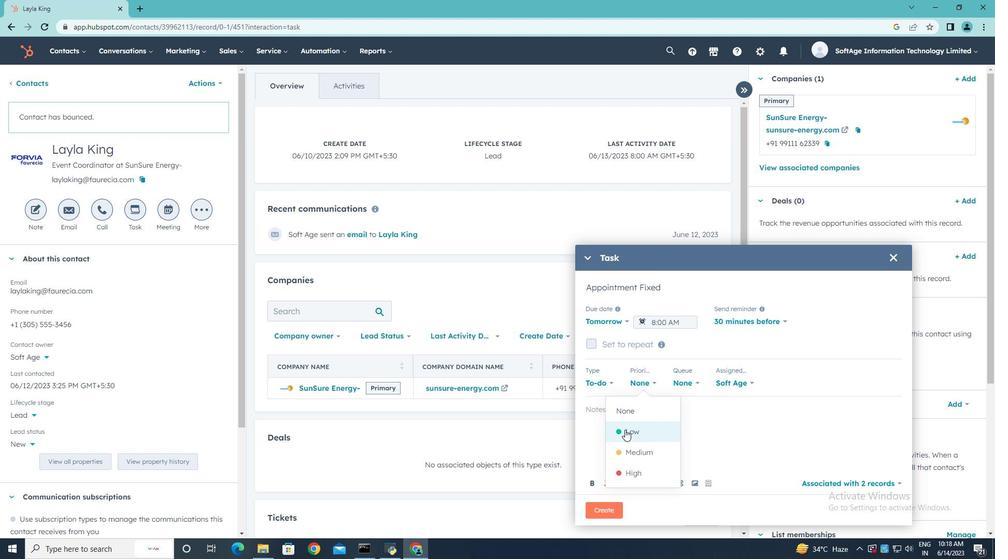
Action: Mouse moved to (600, 416)
Screenshot: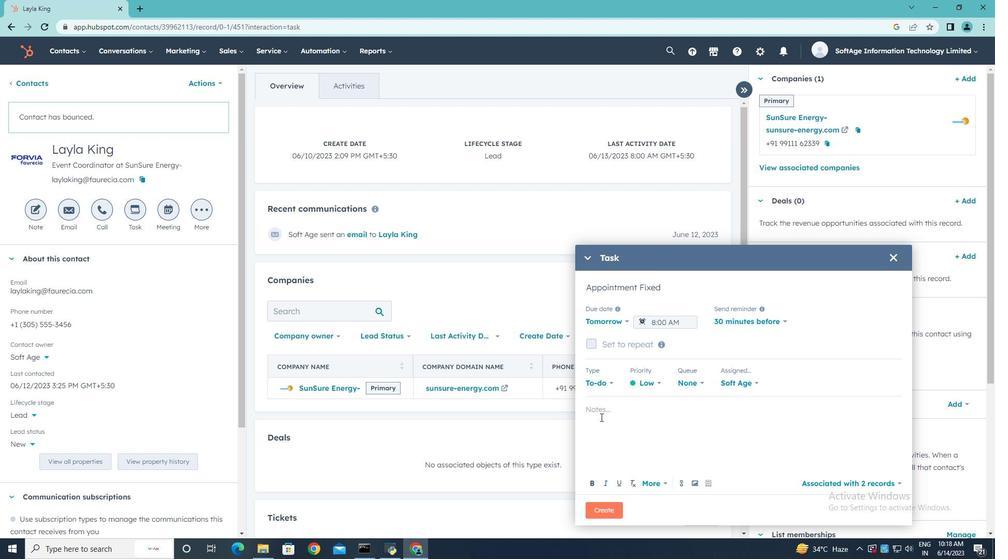 
Action: Mouse pressed left at (600, 416)
Screenshot: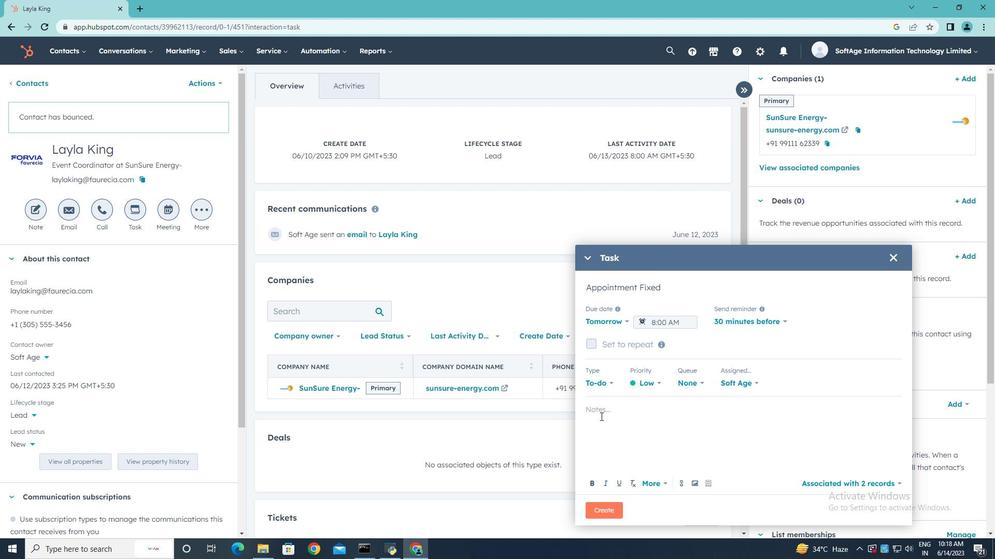 
Action: Mouse moved to (555, 217)
Screenshot: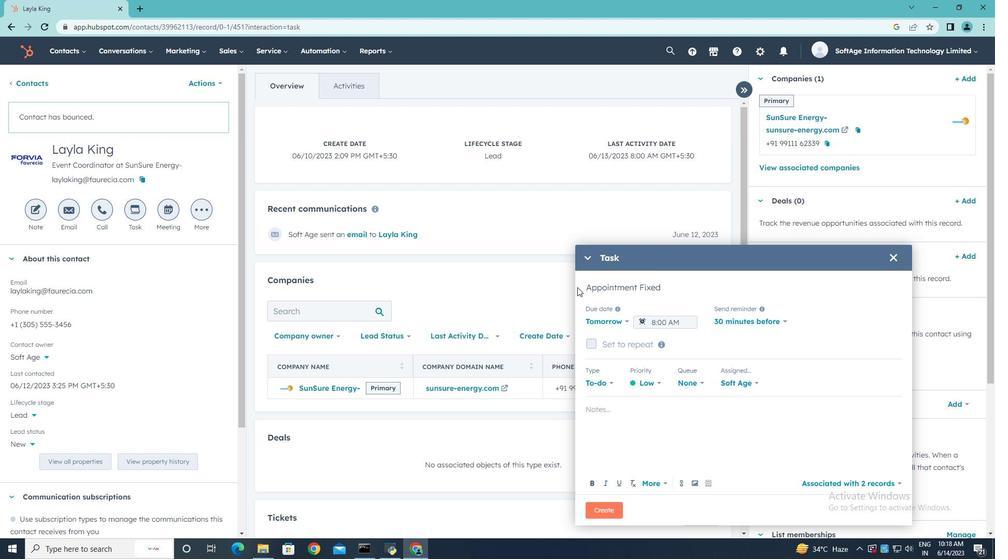 
Action: Key pressed <Key.shift>Review<Key.space>the<Key.space>attached<Key.space>proposal
Screenshot: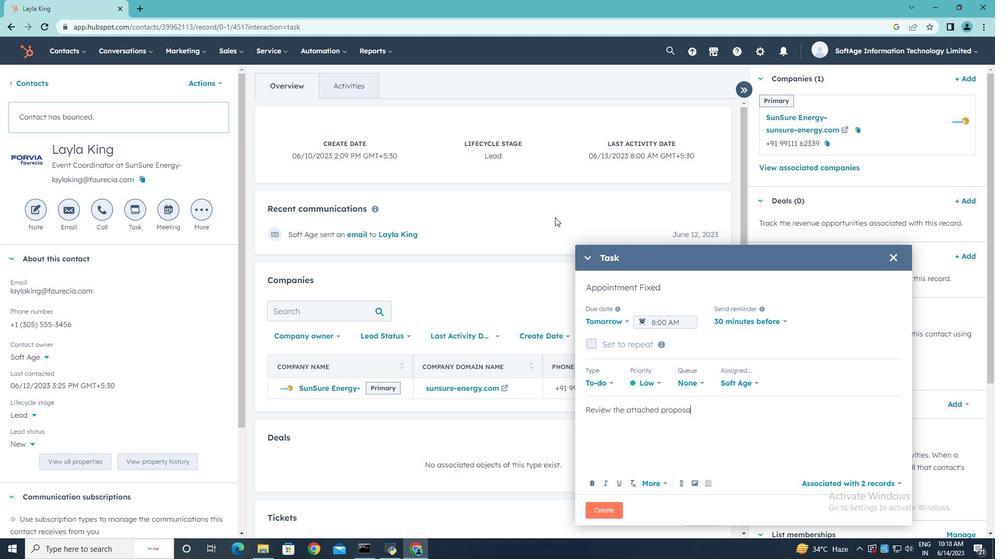 
Action: Mouse moved to (527, 169)
Screenshot: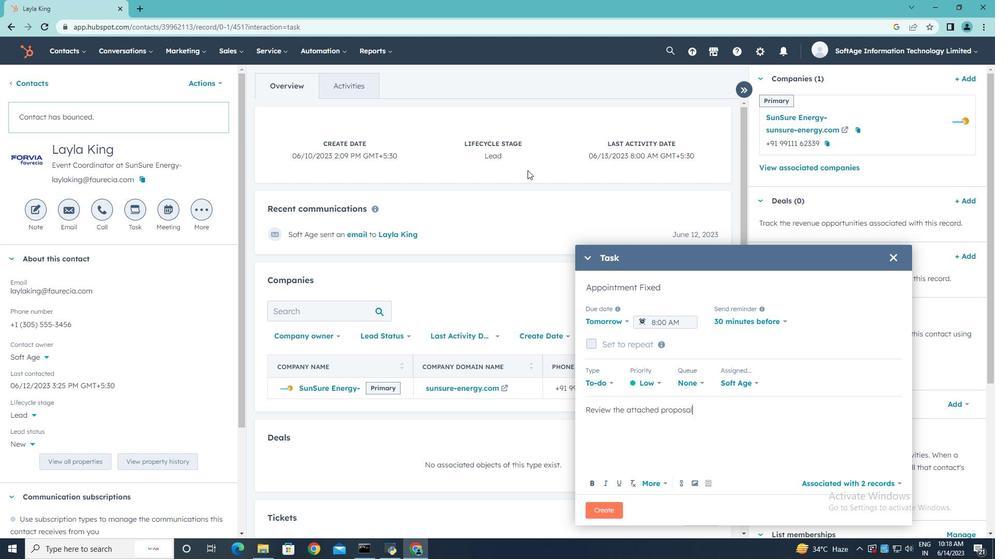 
Action: Key pressed .
Screenshot: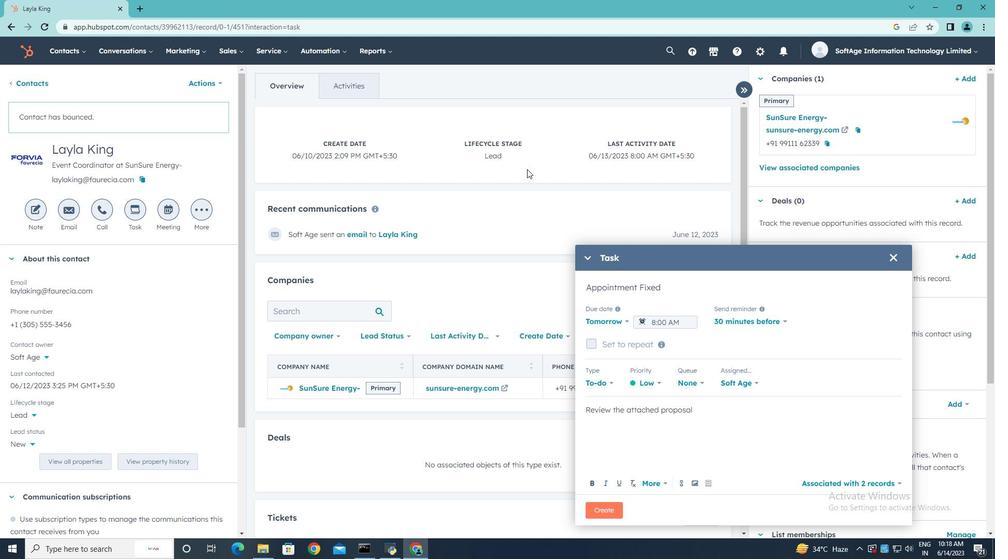 
Action: Mouse moved to (606, 510)
Screenshot: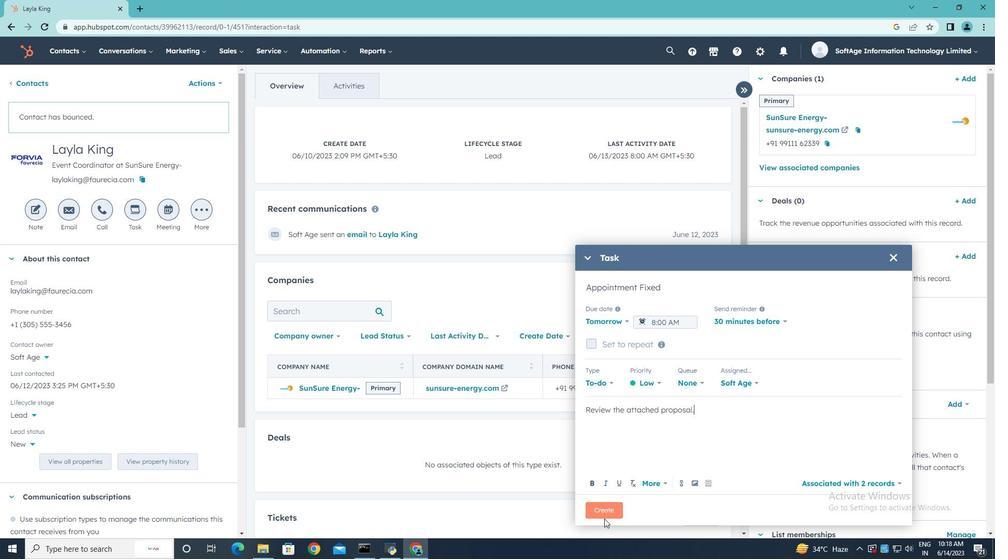 
Action: Mouse pressed left at (606, 510)
Screenshot: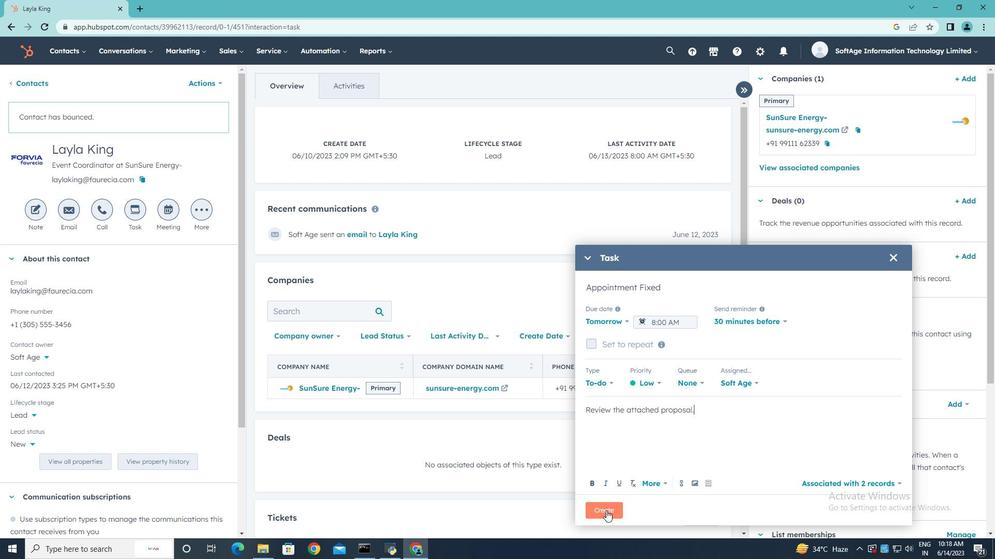 
Action: Mouse moved to (211, 259)
Screenshot: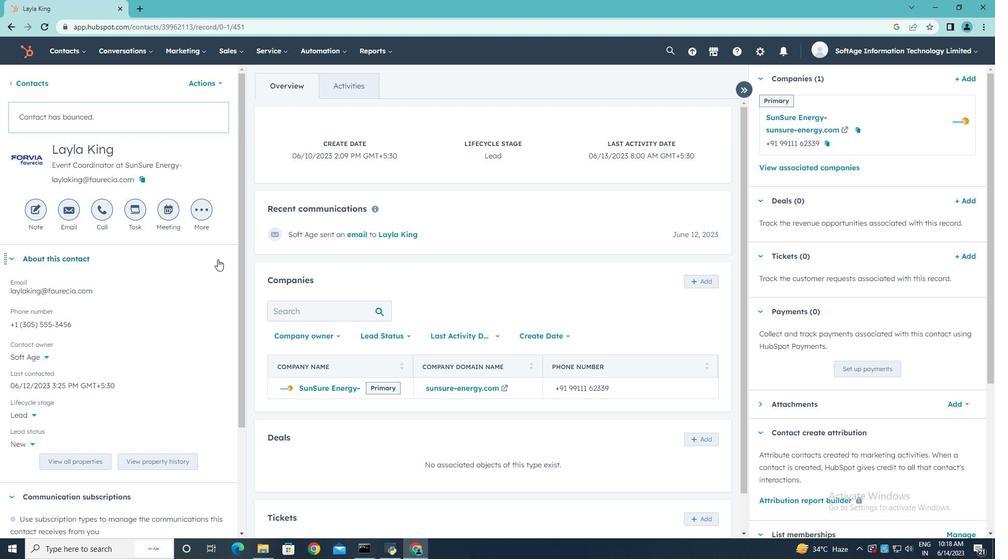 
